 Task: Find connections with filter location Bad Hersfeld with filter topic #jobseekerswith filter profile language Potuguese with filter current company National Skill Development Corporation with filter school University of Kashmir with filter industry Loan Brokers with filter service category Network Support with filter keywords title Fast Food Worker
Action: Mouse moved to (558, 76)
Screenshot: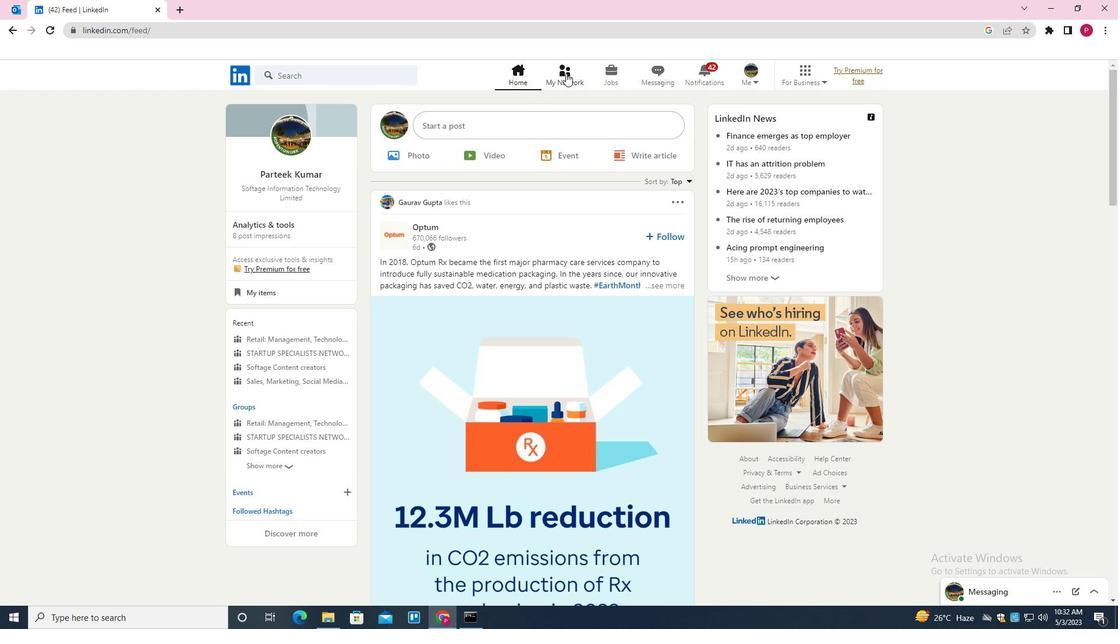 
Action: Mouse pressed left at (558, 76)
Screenshot: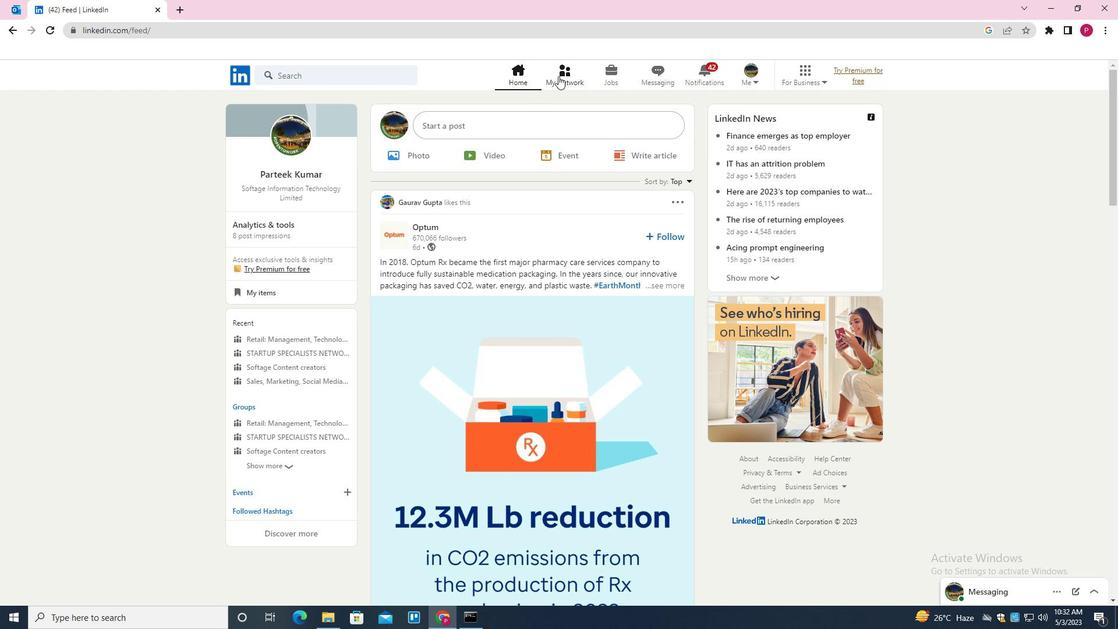 
Action: Mouse moved to (368, 138)
Screenshot: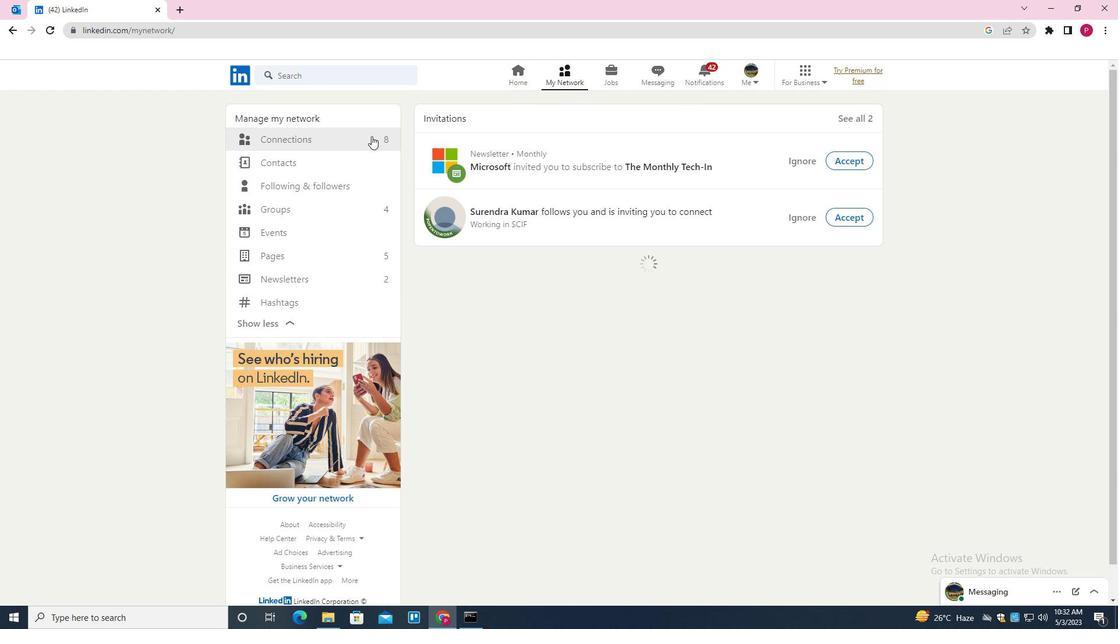 
Action: Mouse pressed left at (368, 138)
Screenshot: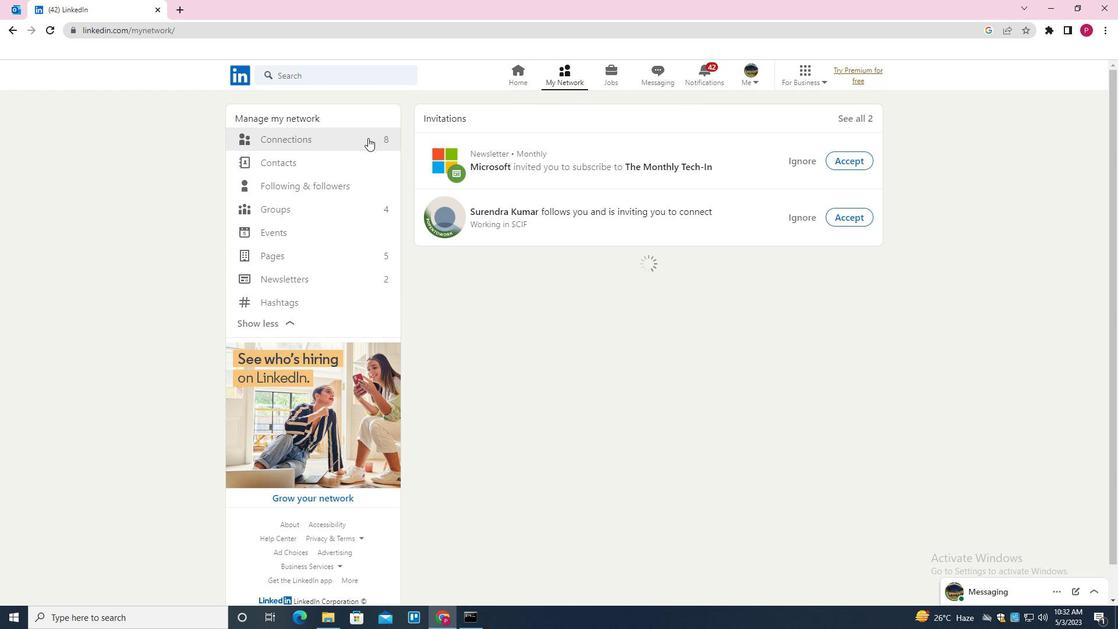 
Action: Mouse moved to (646, 142)
Screenshot: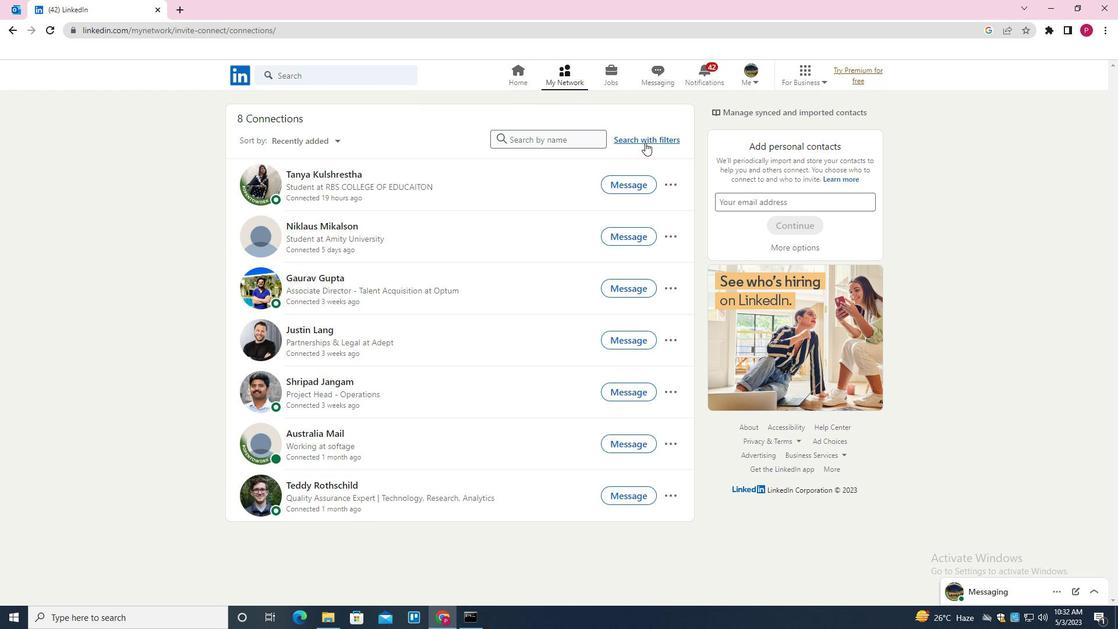 
Action: Mouse pressed left at (646, 142)
Screenshot: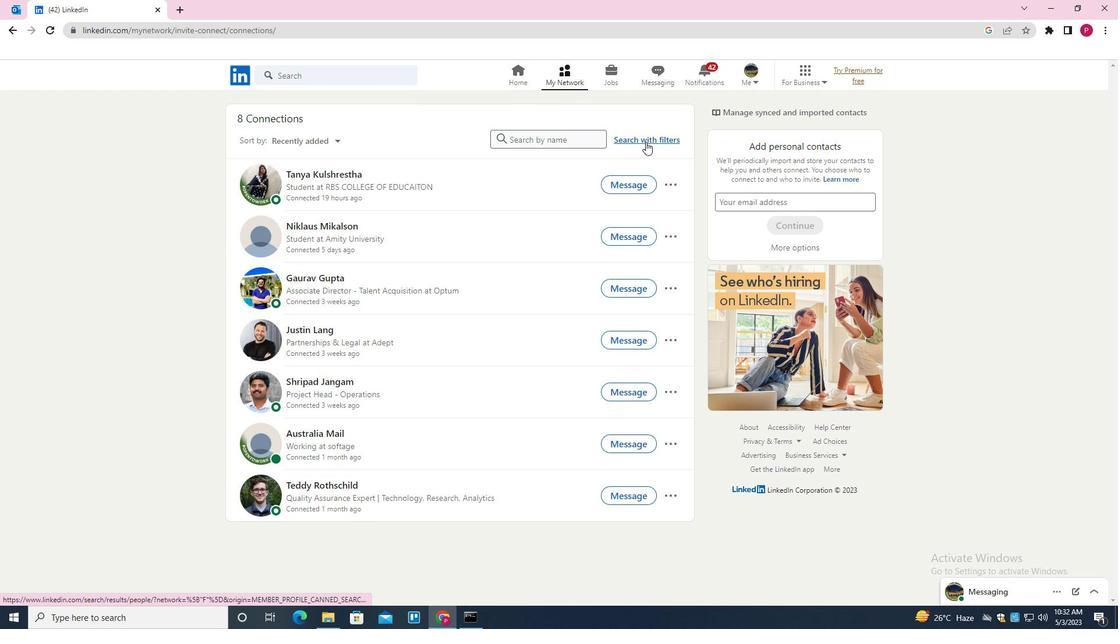 
Action: Mouse moved to (601, 109)
Screenshot: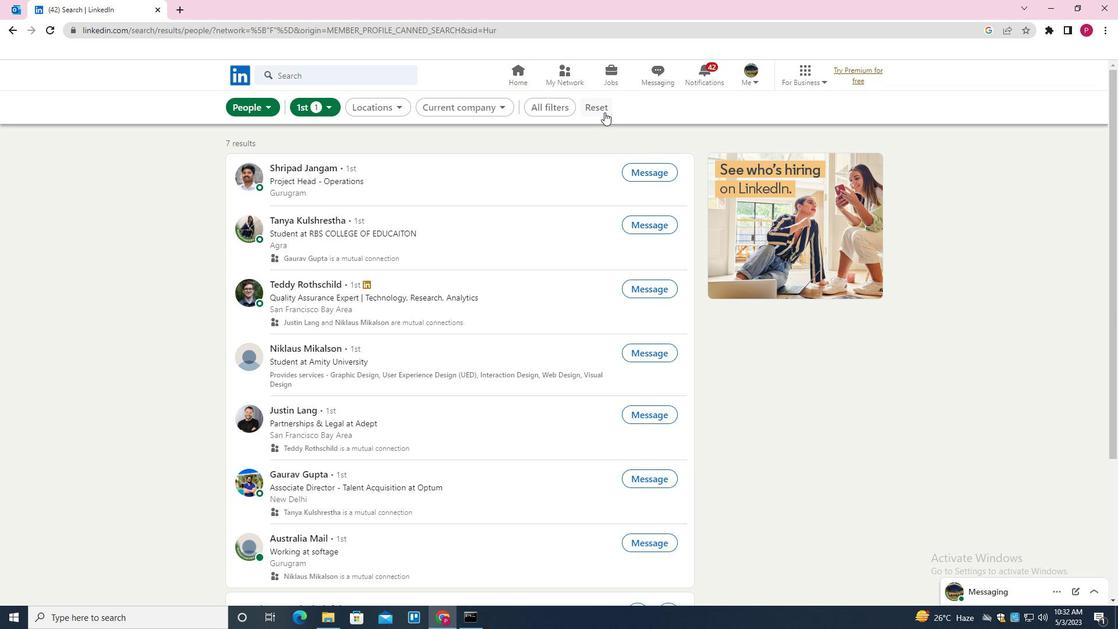 
Action: Mouse pressed left at (601, 109)
Screenshot: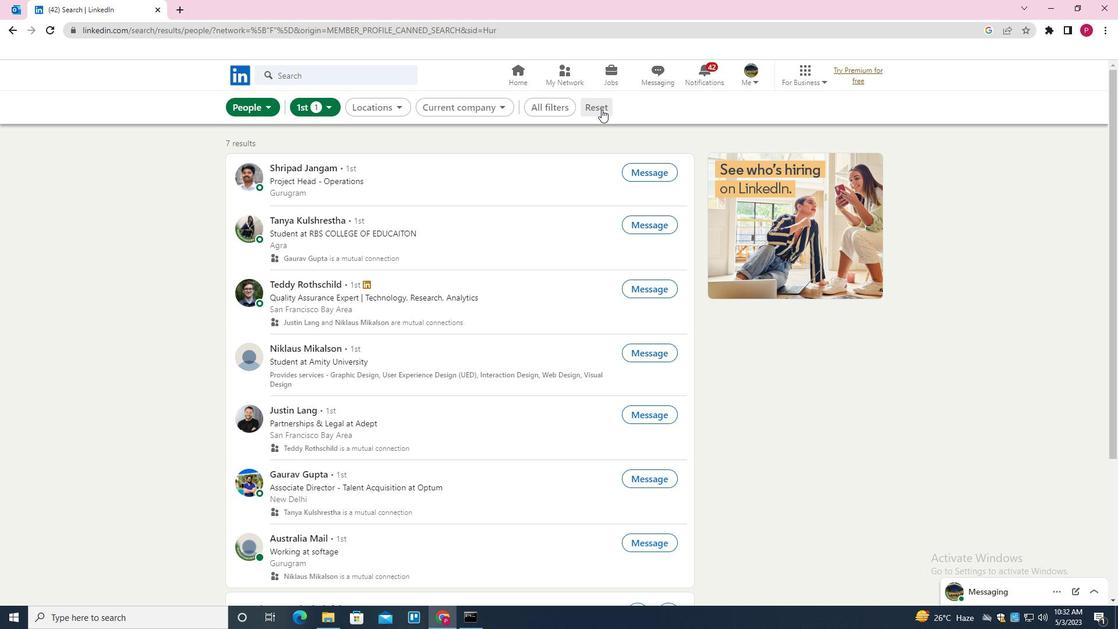 
Action: Mouse moved to (585, 104)
Screenshot: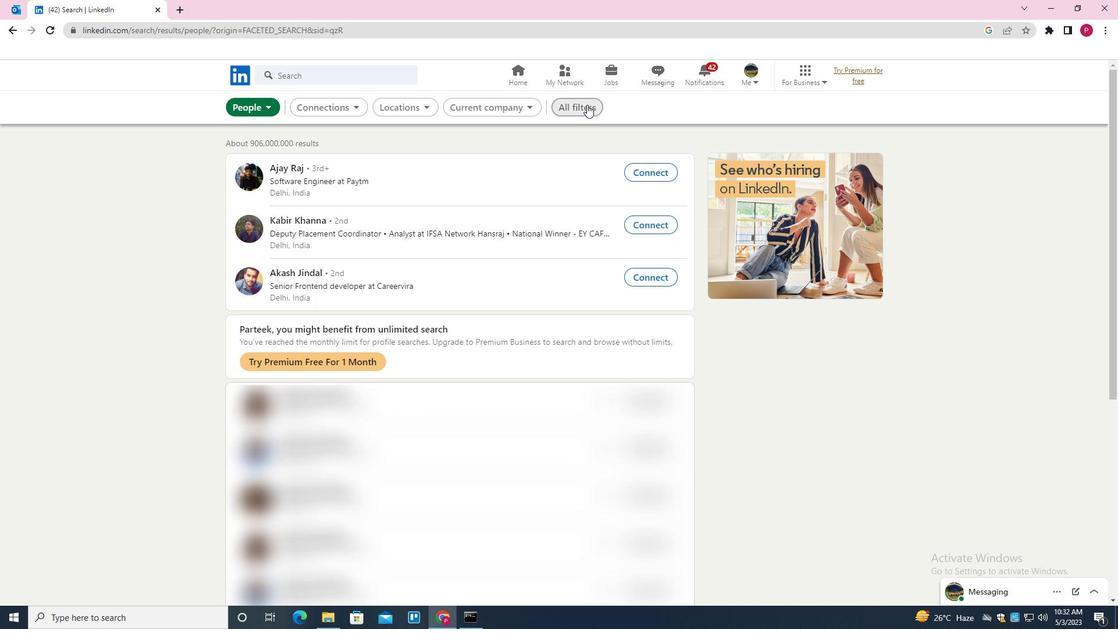 
Action: Mouse pressed left at (585, 104)
Screenshot: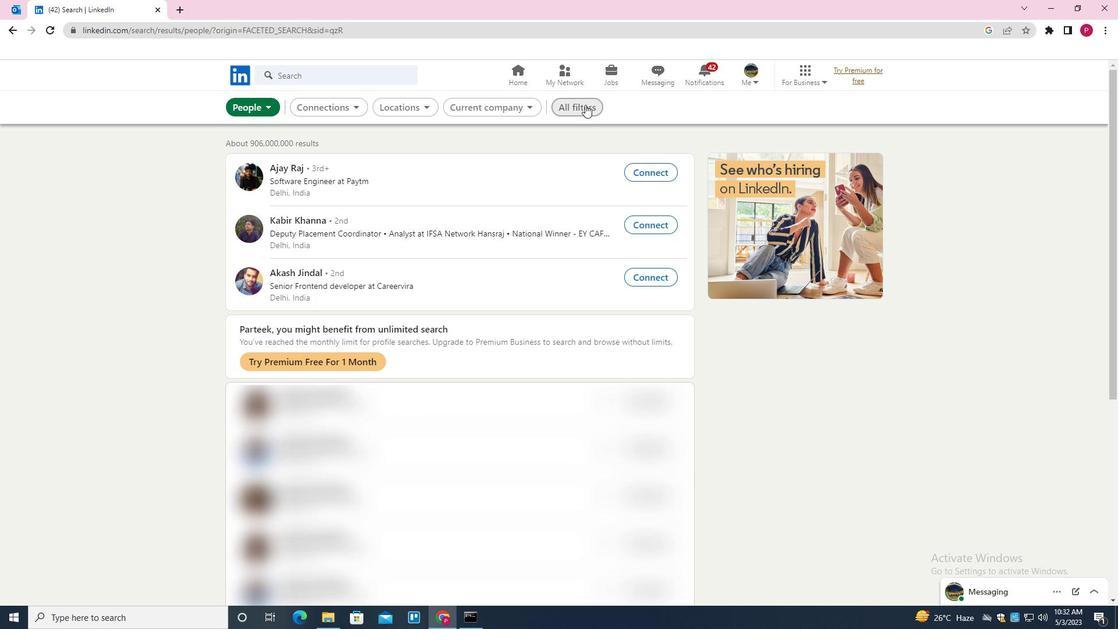
Action: Mouse moved to (876, 286)
Screenshot: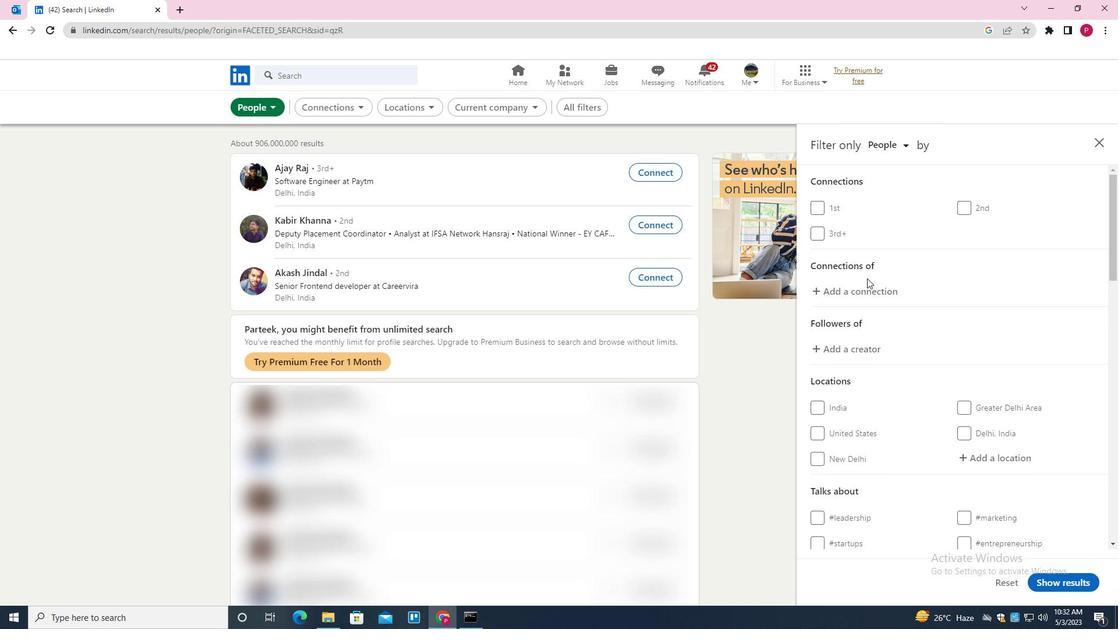 
Action: Mouse scrolled (876, 286) with delta (0, 0)
Screenshot: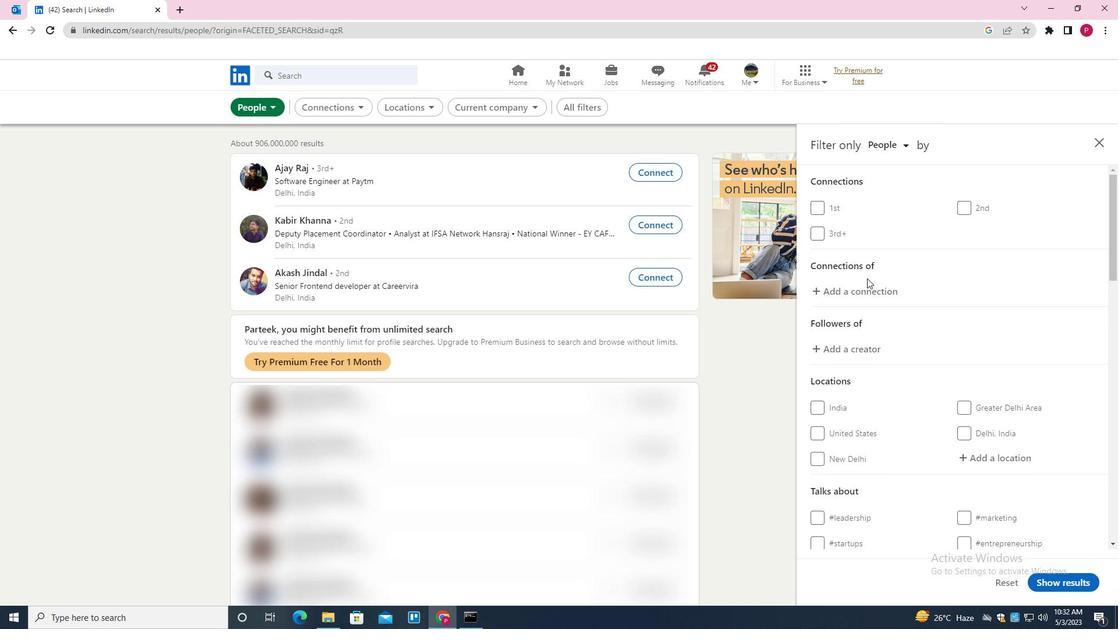 
Action: Mouse moved to (884, 295)
Screenshot: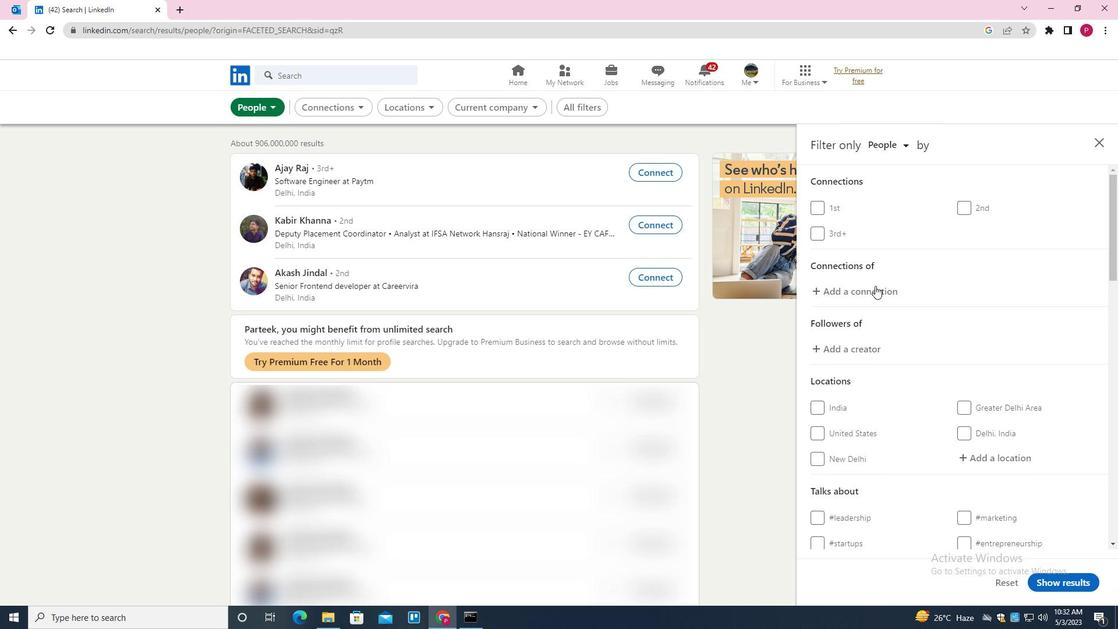 
Action: Mouse scrolled (884, 294) with delta (0, 0)
Screenshot: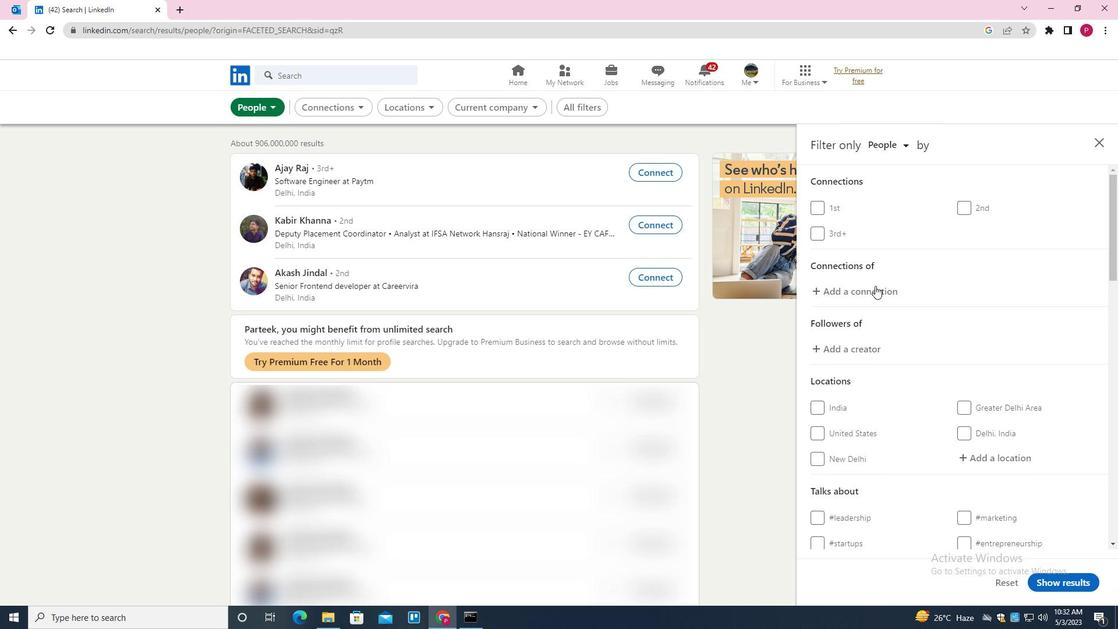 
Action: Mouse moved to (893, 297)
Screenshot: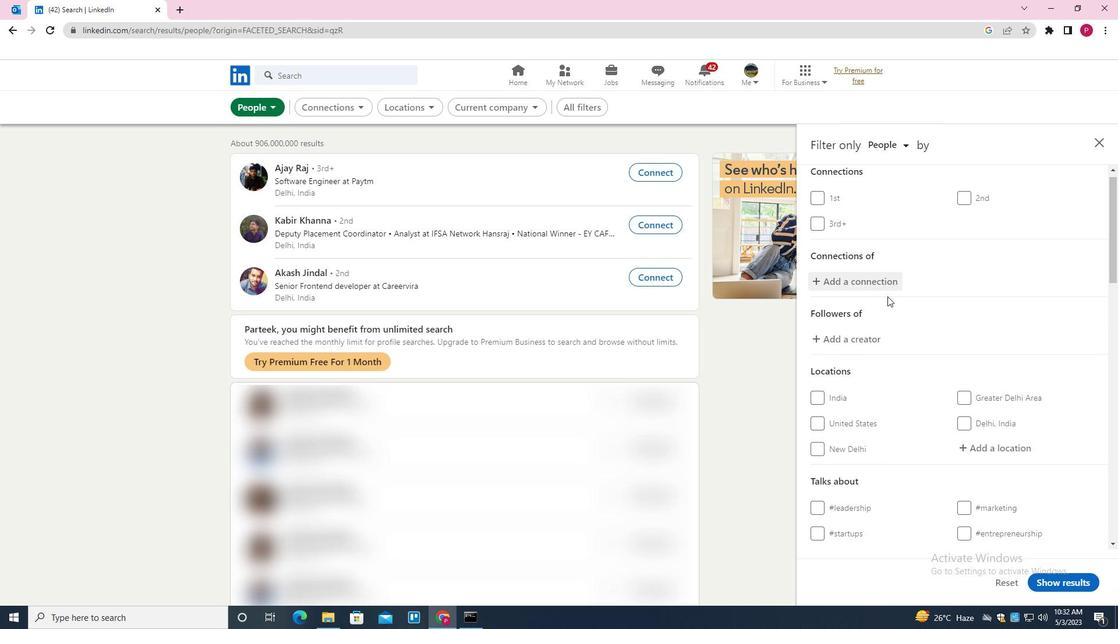 
Action: Mouse scrolled (893, 297) with delta (0, 0)
Screenshot: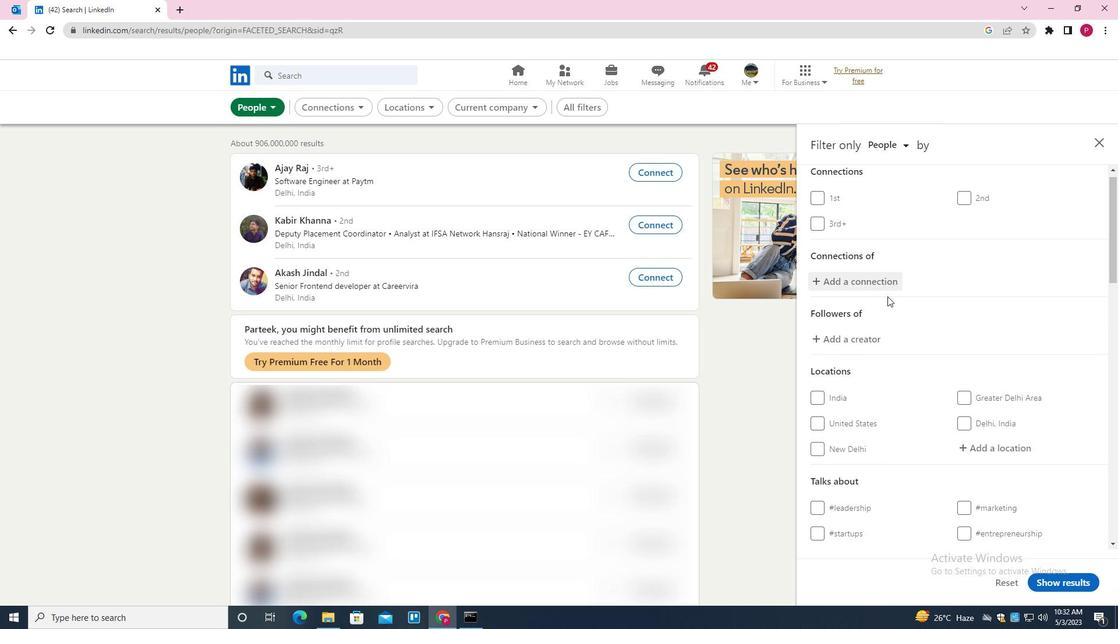 
Action: Mouse moved to (982, 286)
Screenshot: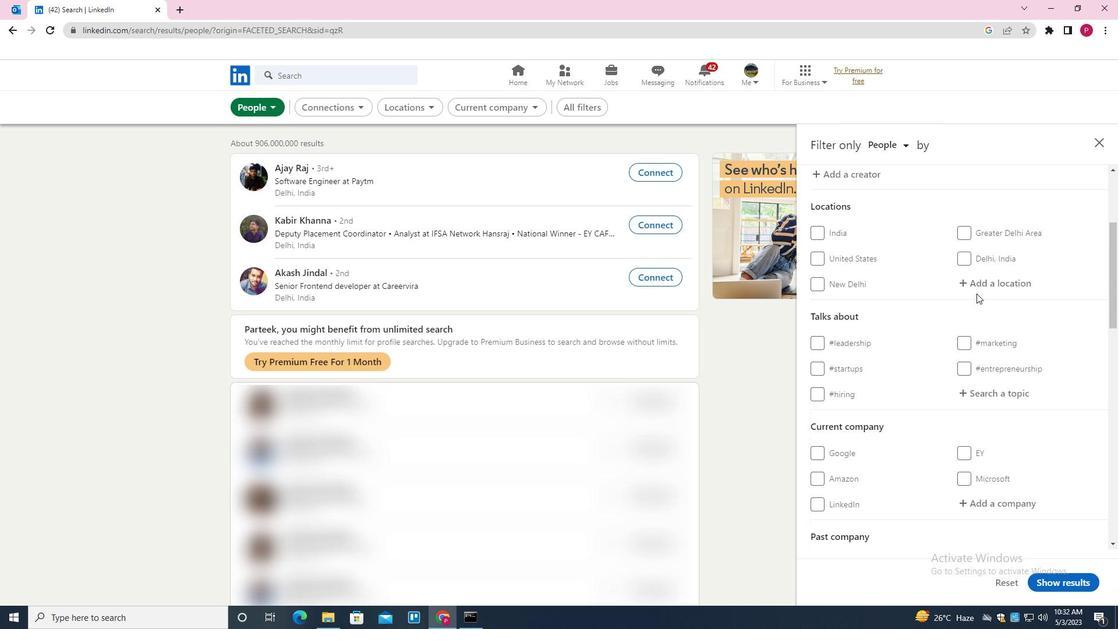 
Action: Mouse pressed left at (982, 286)
Screenshot: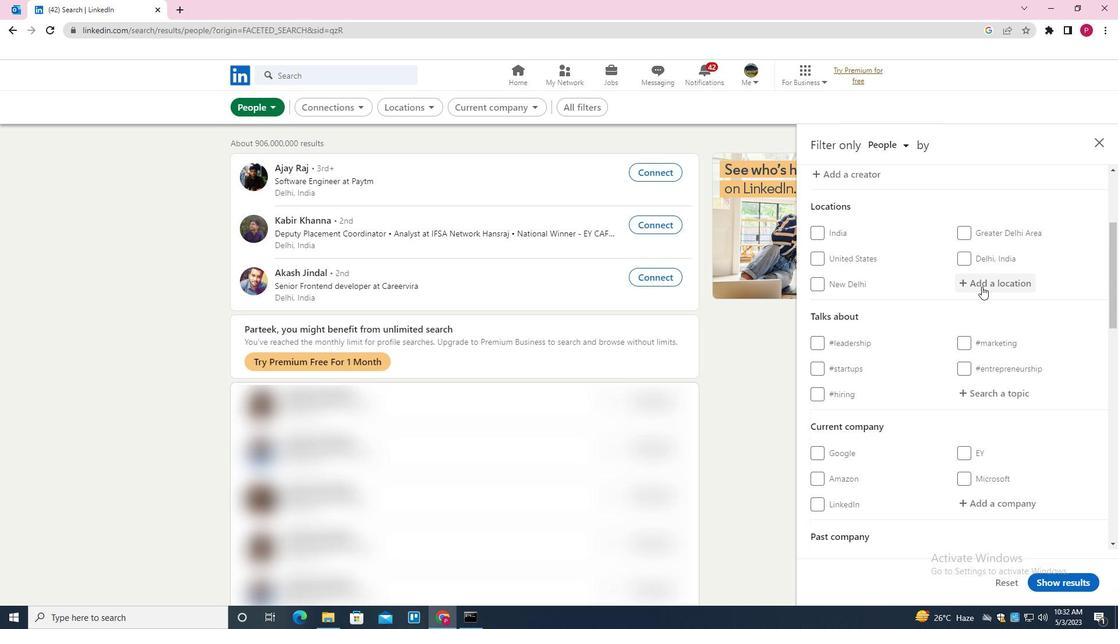 
Action: Key pressed <Key.shift>BAD<Key.space><Key.shift><Key.shift><Key.shift><Key.shift><Key.shift><Key.shift><Key.shift><Key.shift><Key.shift><Key.shift><Key.shift><Key.shift><Key.shift><Key.shift><Key.shift><Key.shift><Key.shift><Key.shift><Key.shift><Key.shift><Key.shift><Key.shift><Key.shift><Key.shift><Key.shift>HERSFELD<Key.down><Key.enter>
Screenshot: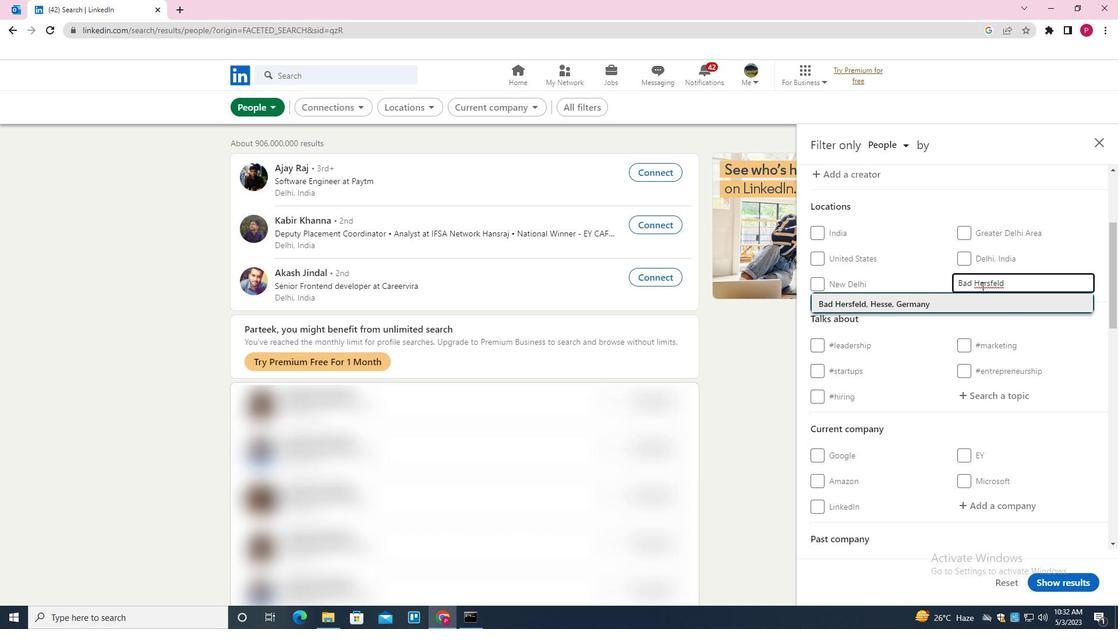 
Action: Mouse moved to (953, 300)
Screenshot: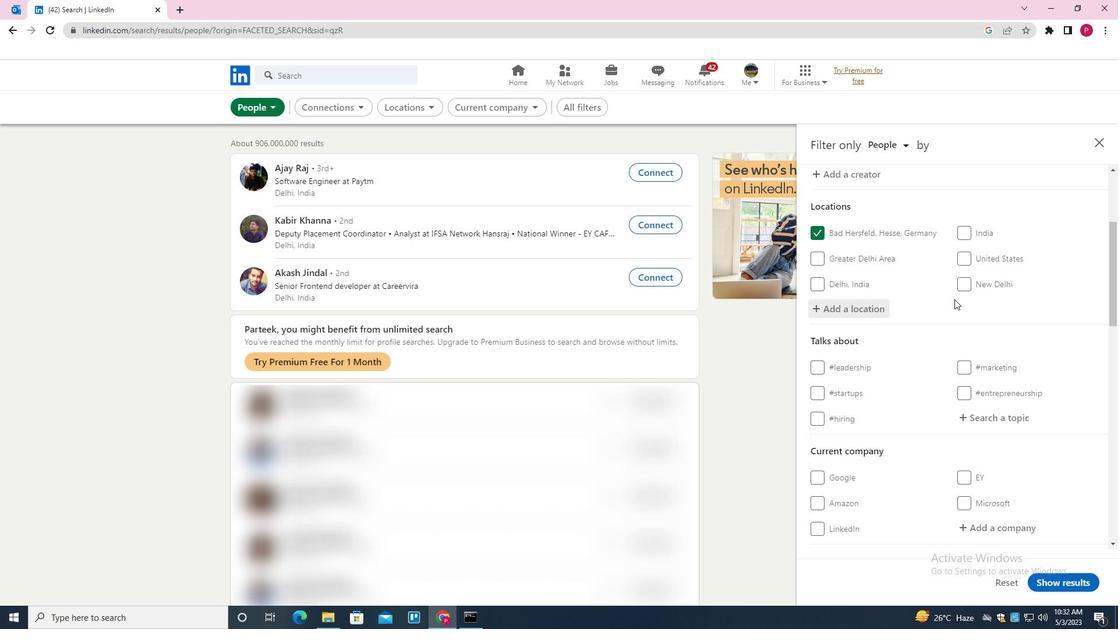 
Action: Mouse scrolled (953, 300) with delta (0, 0)
Screenshot: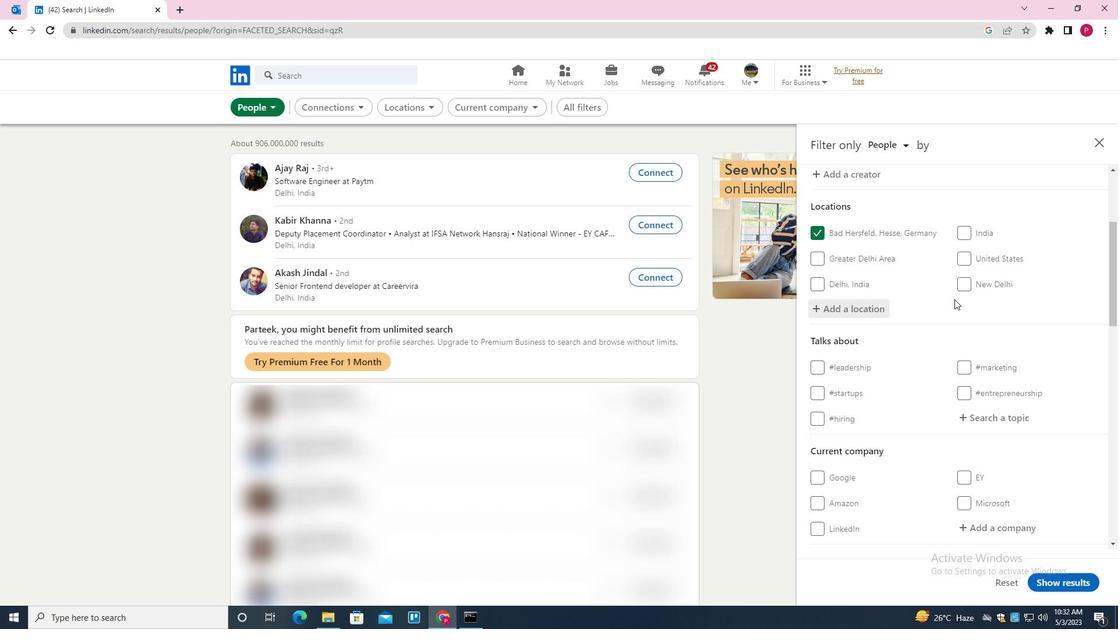 
Action: Mouse moved to (951, 303)
Screenshot: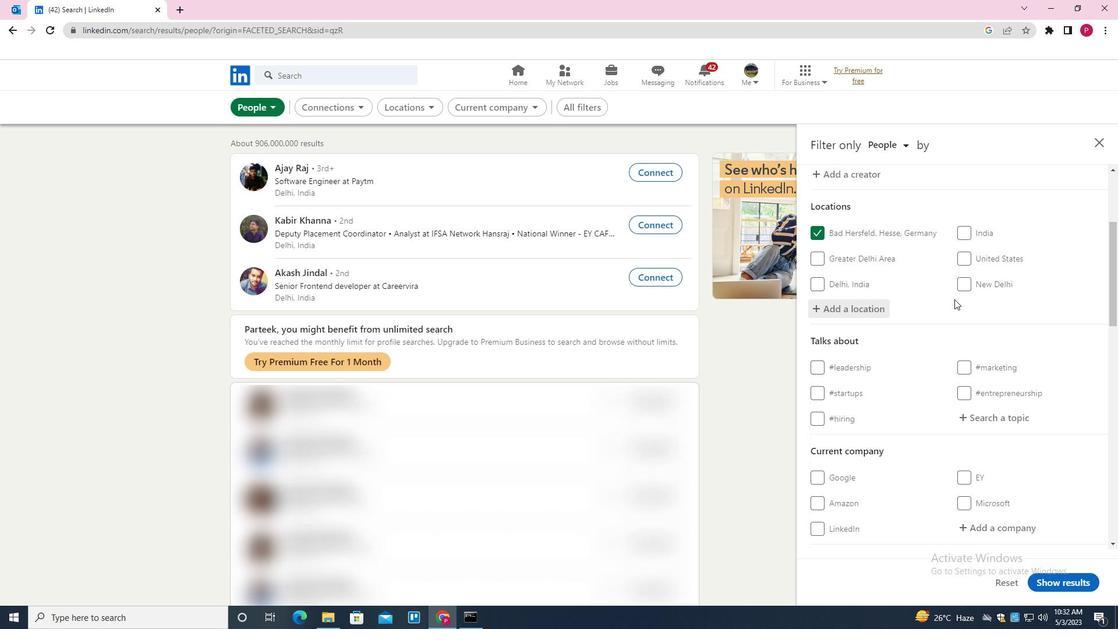 
Action: Mouse scrolled (951, 302) with delta (0, 0)
Screenshot: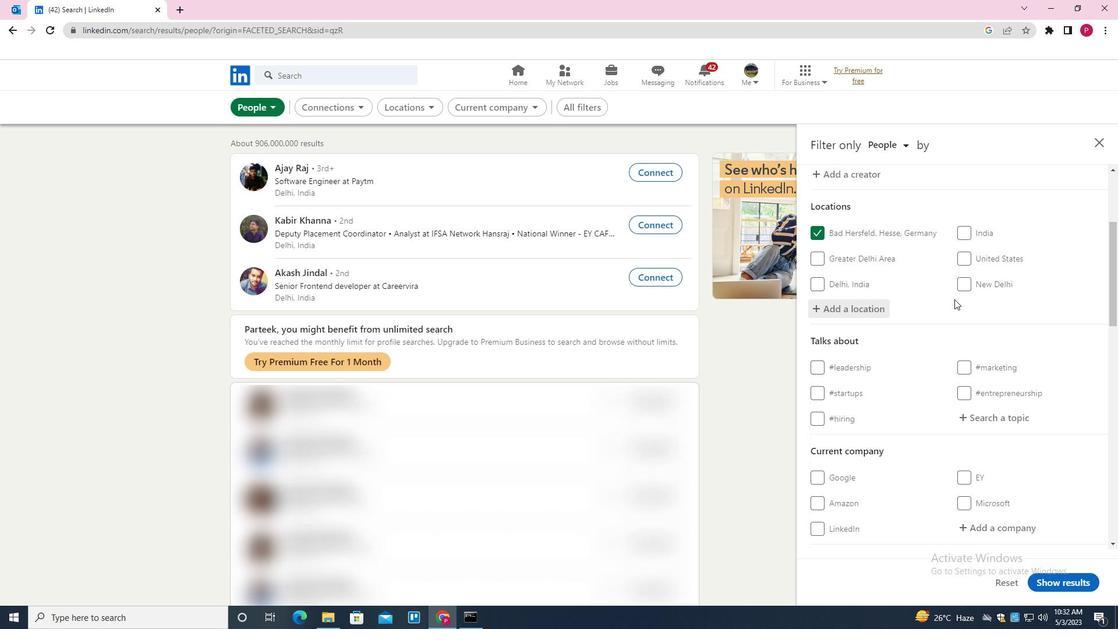 
Action: Mouse moved to (989, 299)
Screenshot: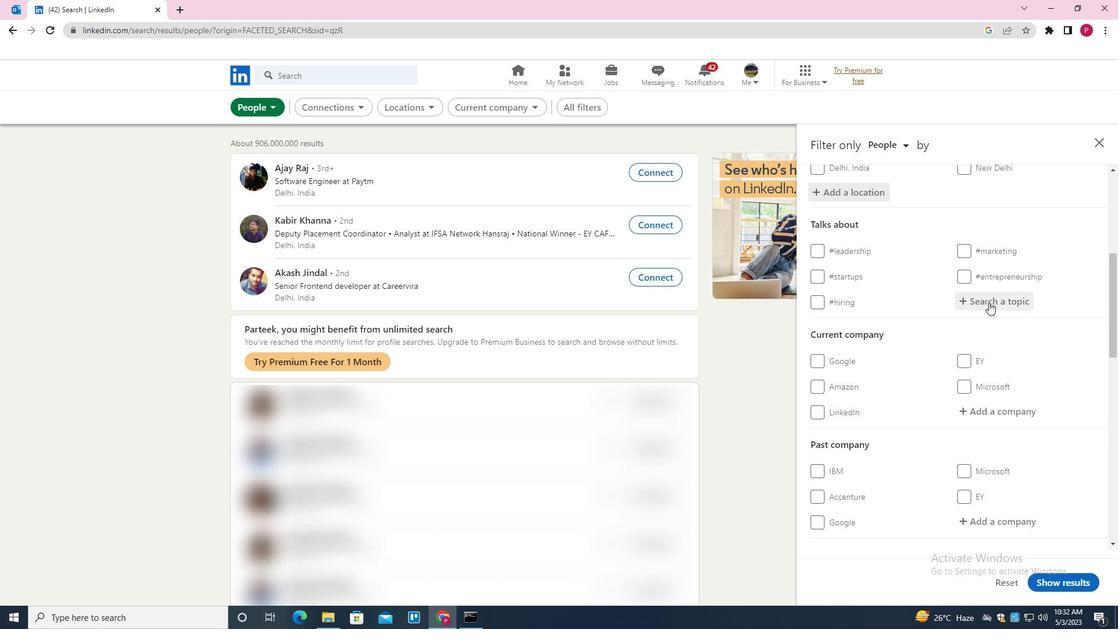 
Action: Mouse pressed left at (989, 299)
Screenshot: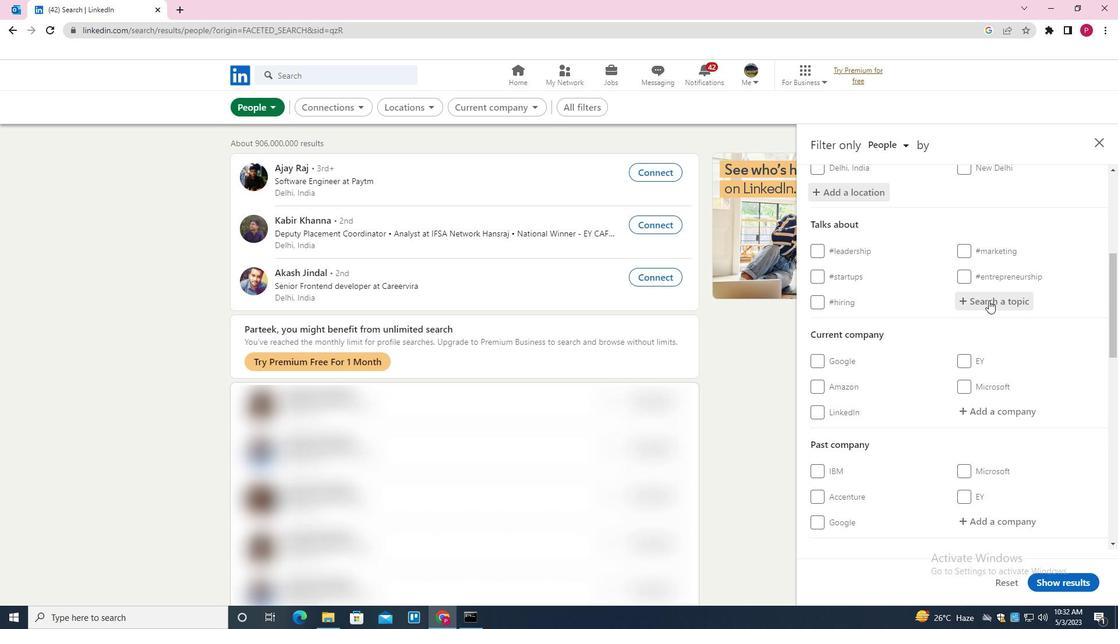 
Action: Key pressed JOBSEEKERS<Key.down><Key.enter>
Screenshot: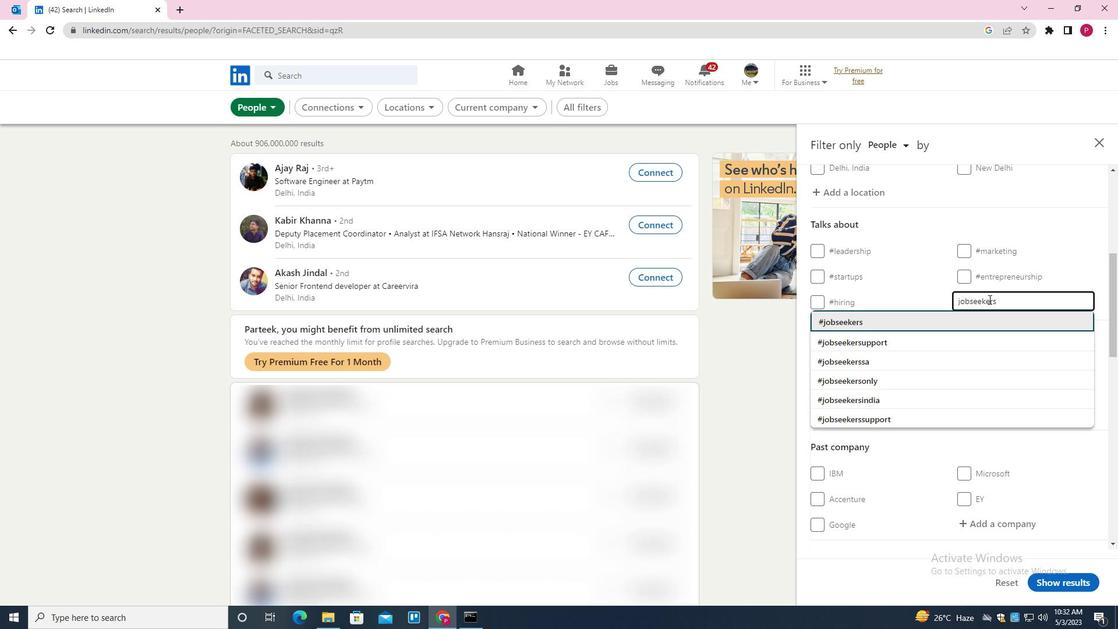 
Action: Mouse moved to (938, 339)
Screenshot: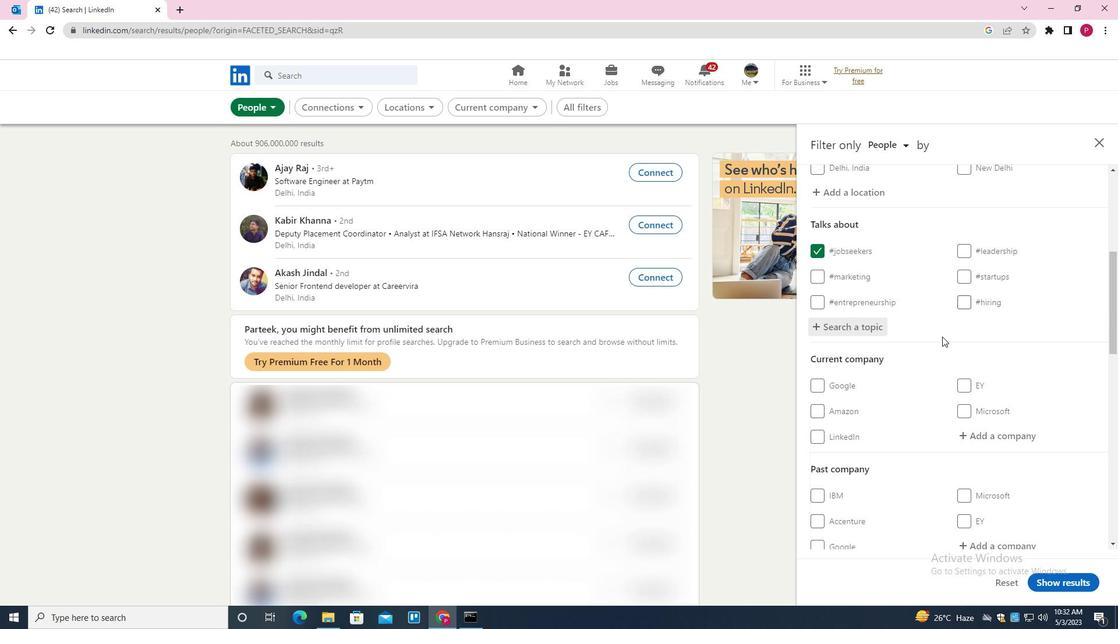 
Action: Mouse scrolled (938, 339) with delta (0, 0)
Screenshot: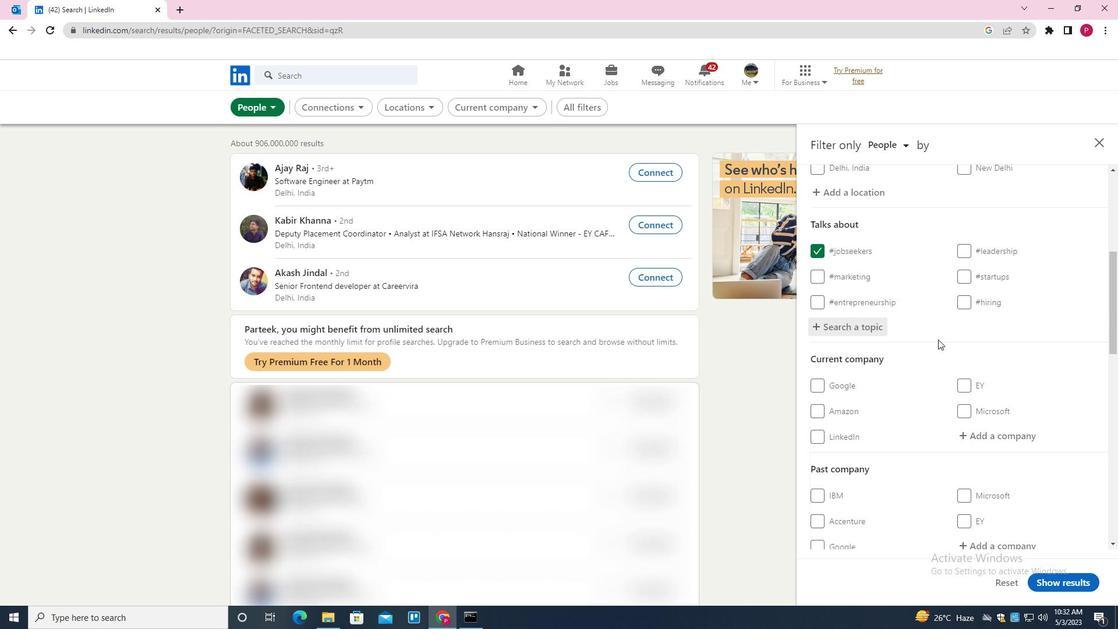 
Action: Mouse scrolled (938, 339) with delta (0, 0)
Screenshot: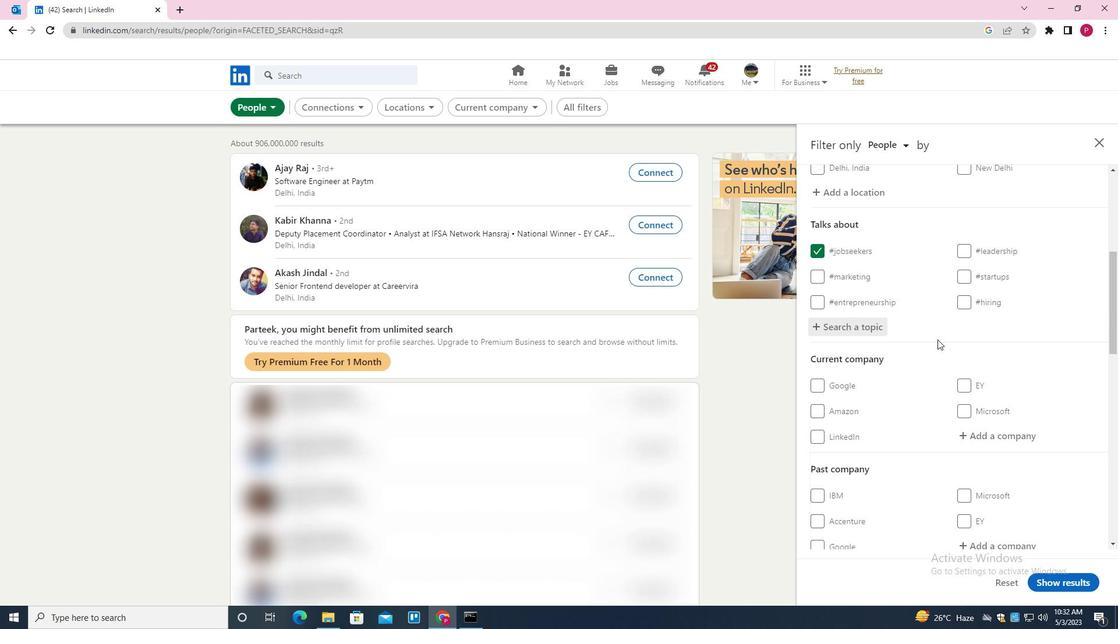 
Action: Mouse scrolled (938, 339) with delta (0, 0)
Screenshot: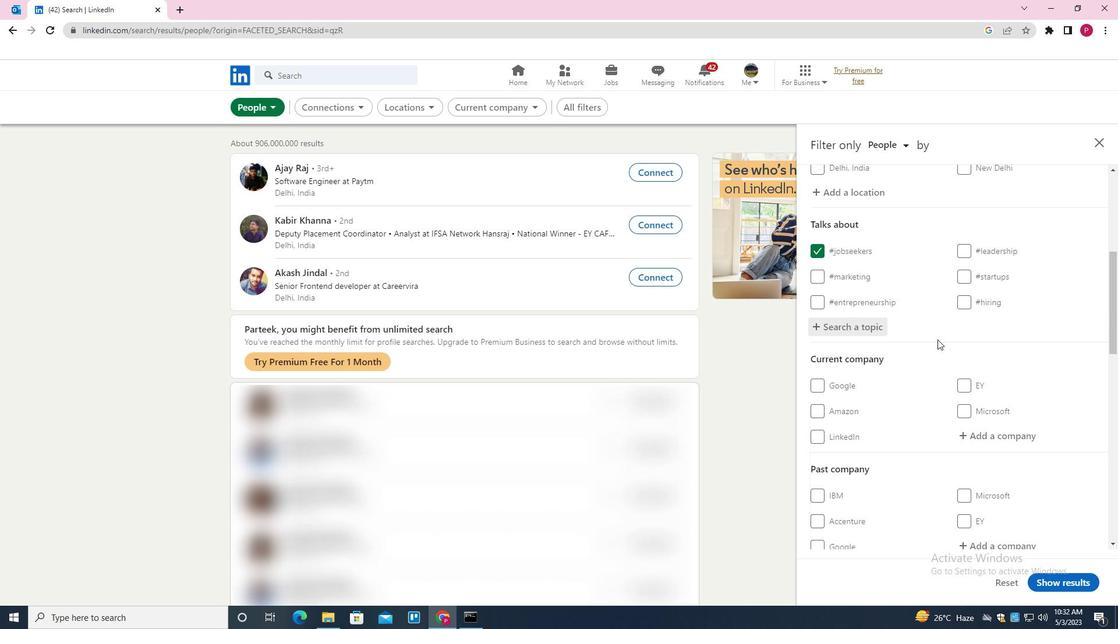 
Action: Mouse scrolled (938, 339) with delta (0, 0)
Screenshot: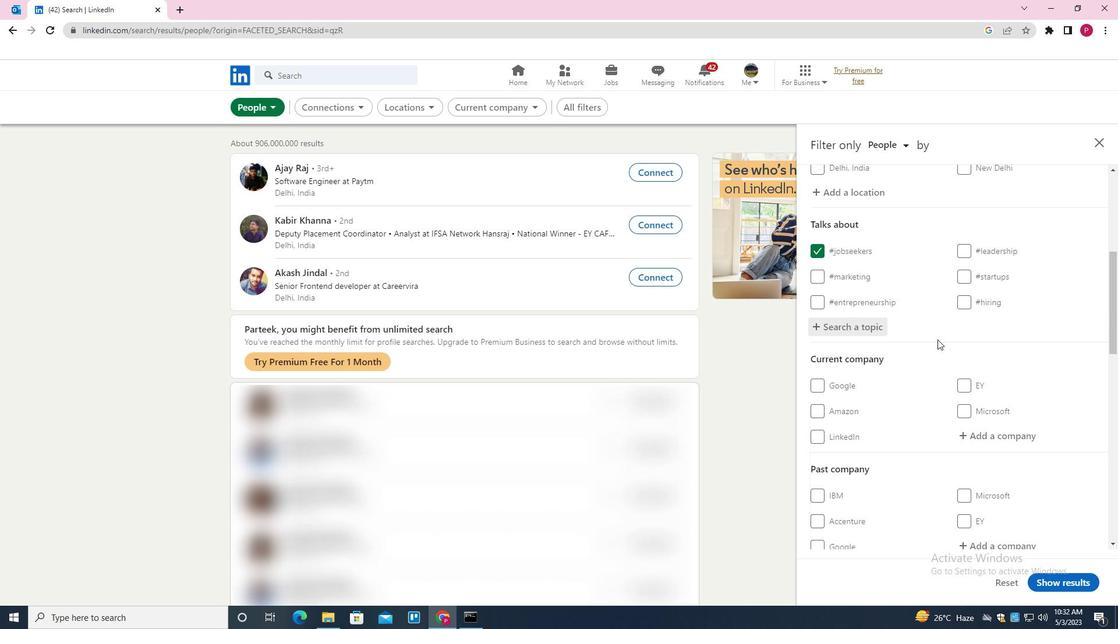 
Action: Mouse scrolled (938, 339) with delta (0, 0)
Screenshot: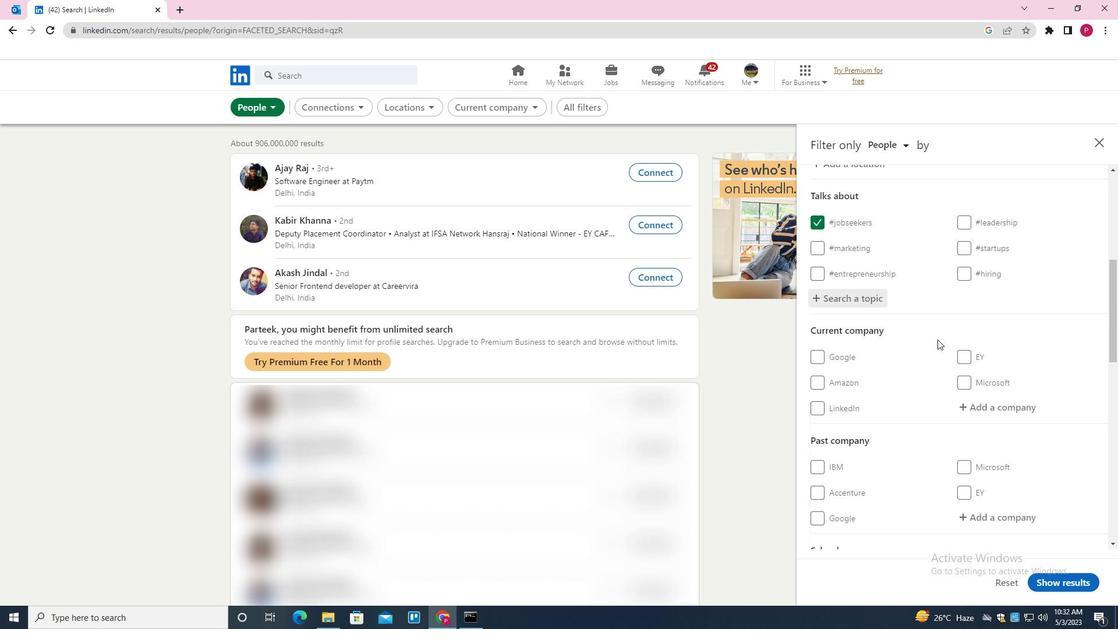 
Action: Mouse scrolled (938, 339) with delta (0, 0)
Screenshot: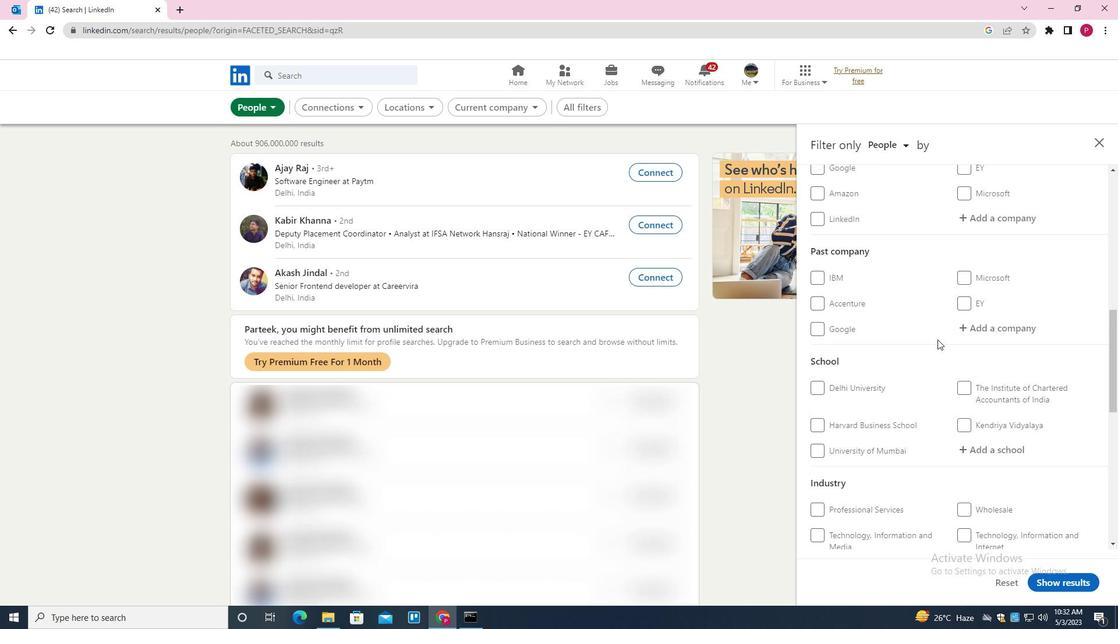 
Action: Mouse scrolled (938, 339) with delta (0, 0)
Screenshot: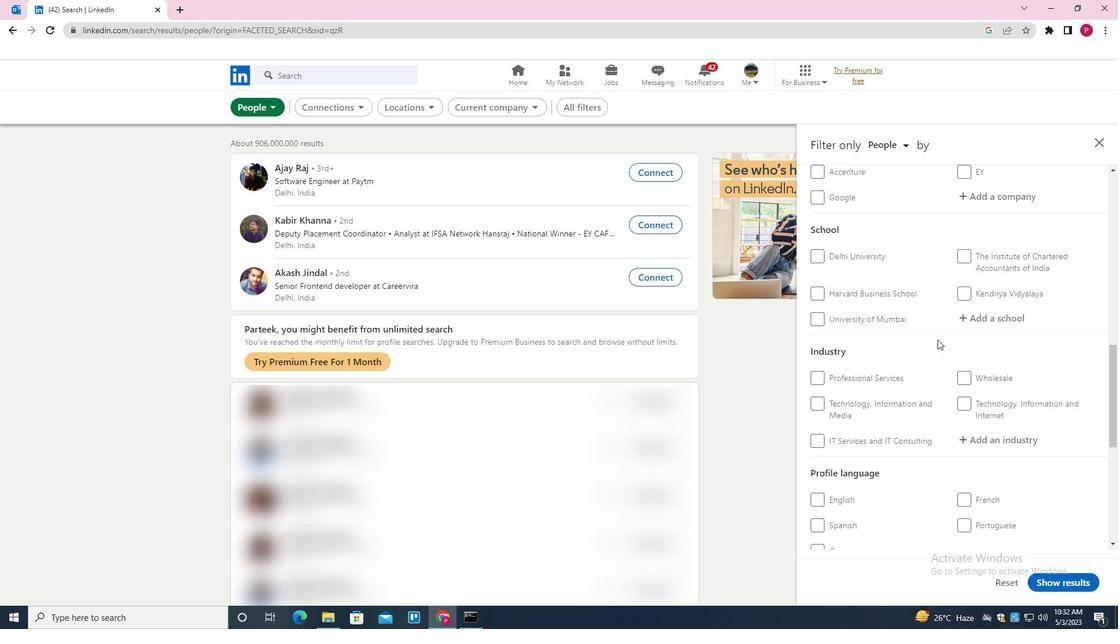 
Action: Mouse scrolled (938, 339) with delta (0, 0)
Screenshot: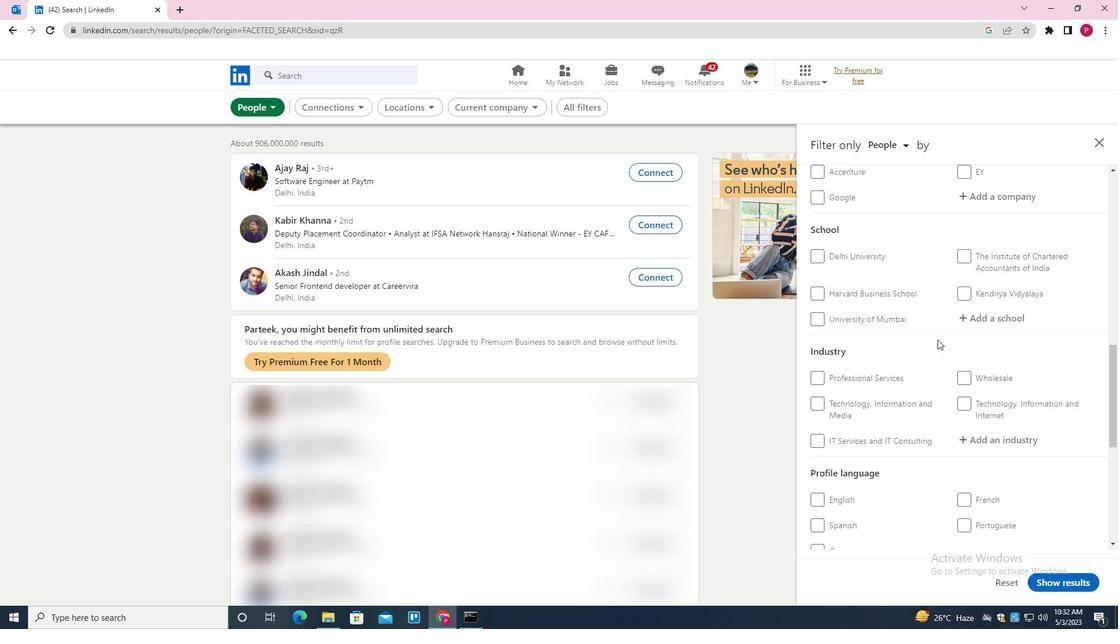 
Action: Mouse moved to (936, 343)
Screenshot: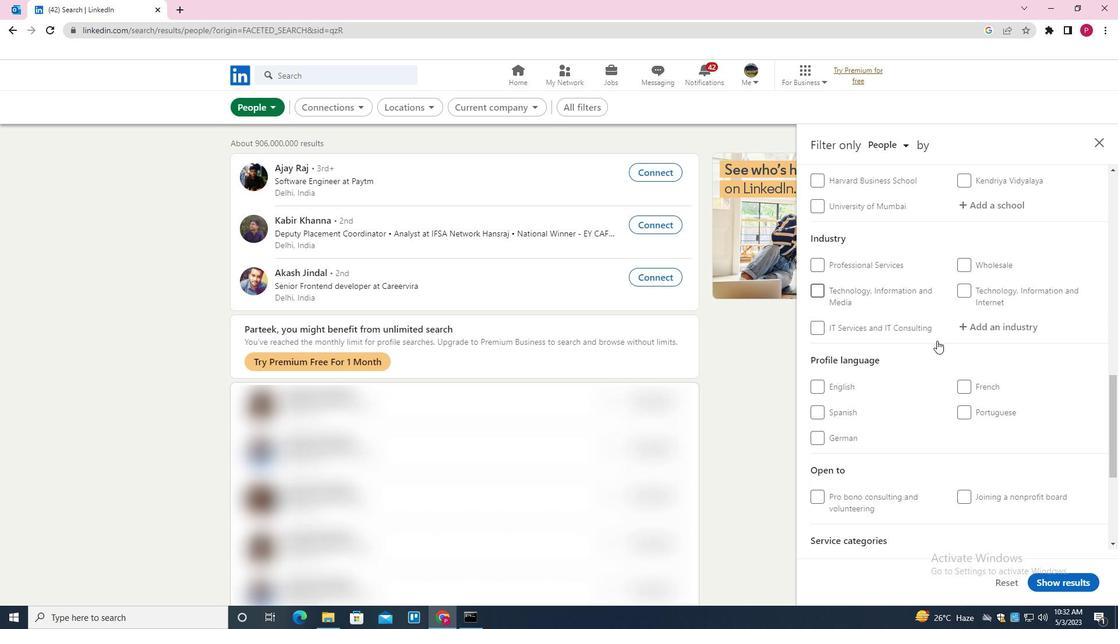 
Action: Mouse scrolled (936, 343) with delta (0, 0)
Screenshot: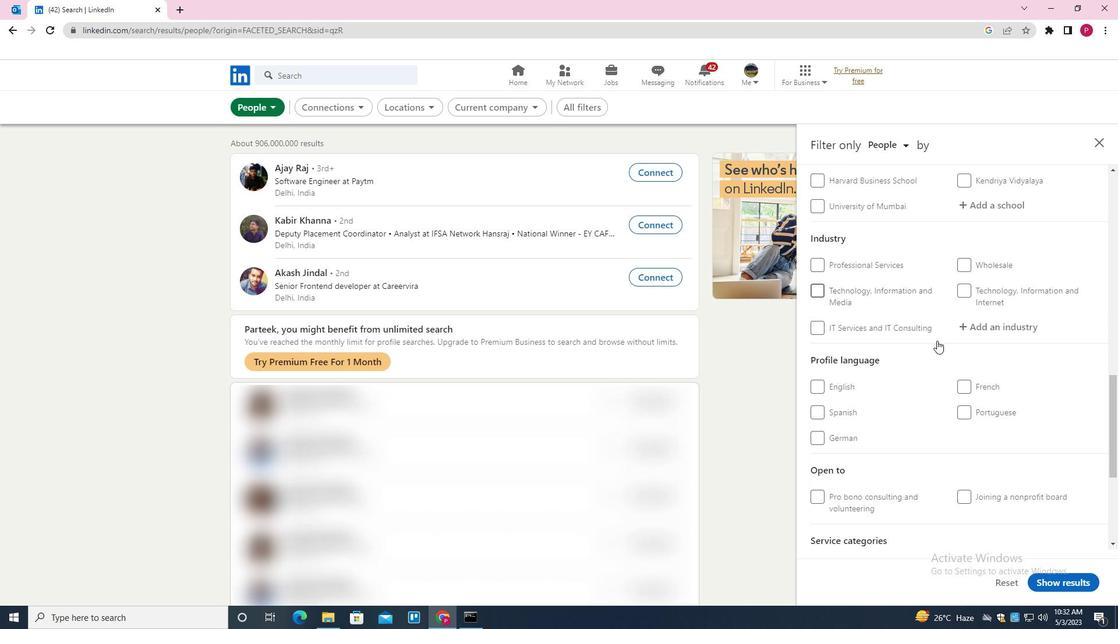 
Action: Mouse moved to (967, 349)
Screenshot: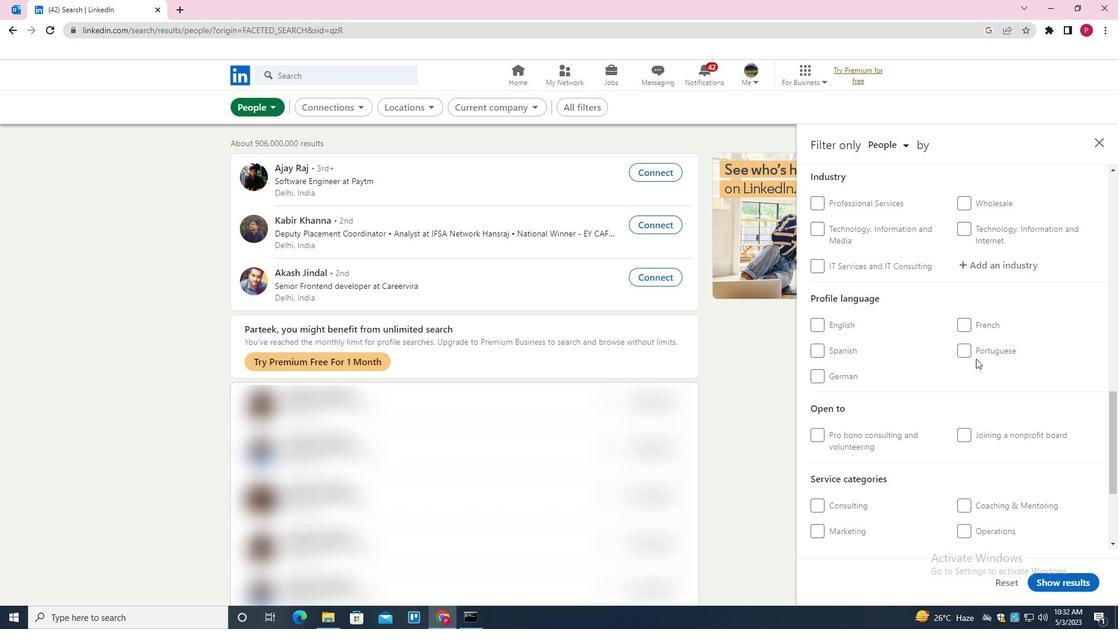 
Action: Mouse pressed left at (967, 349)
Screenshot: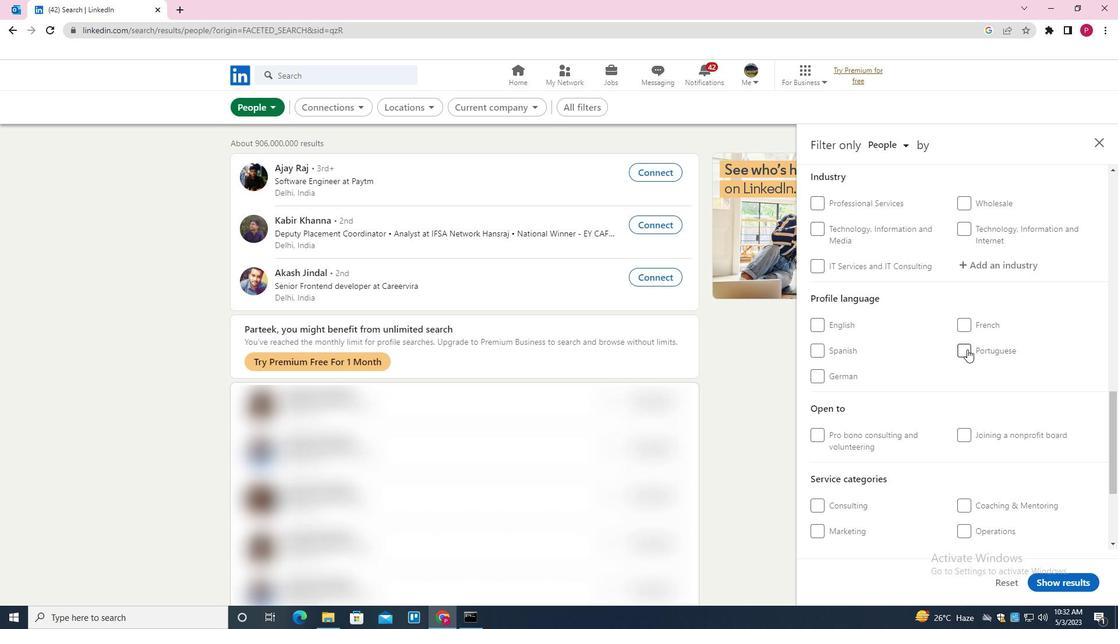 
Action: Mouse moved to (932, 371)
Screenshot: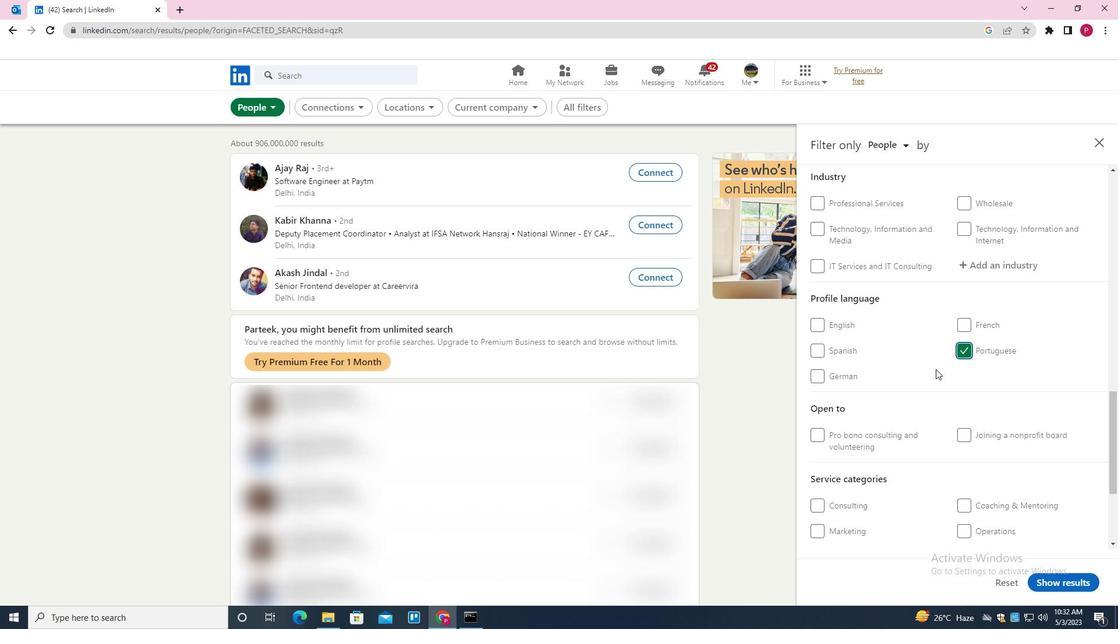 
Action: Mouse scrolled (932, 372) with delta (0, 0)
Screenshot: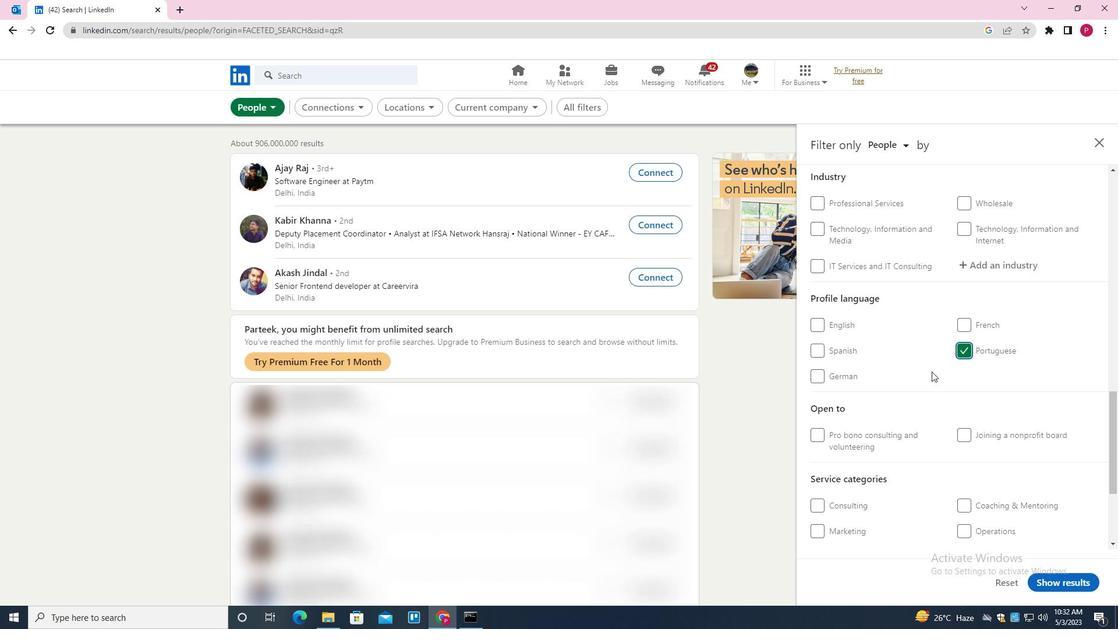
Action: Mouse scrolled (932, 372) with delta (0, 0)
Screenshot: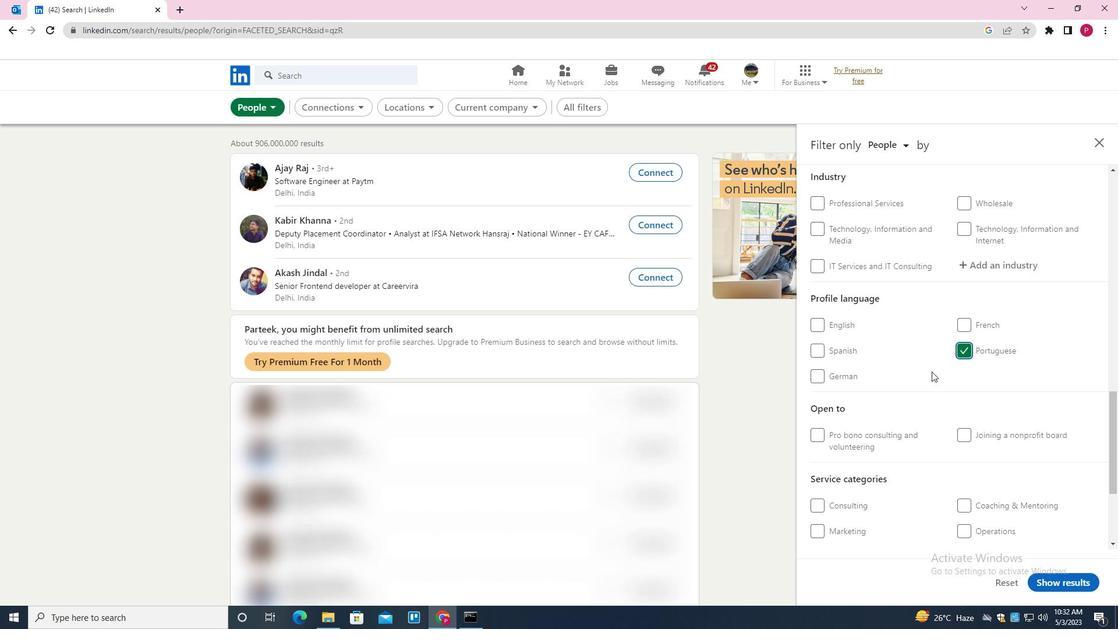 
Action: Mouse scrolled (932, 372) with delta (0, 0)
Screenshot: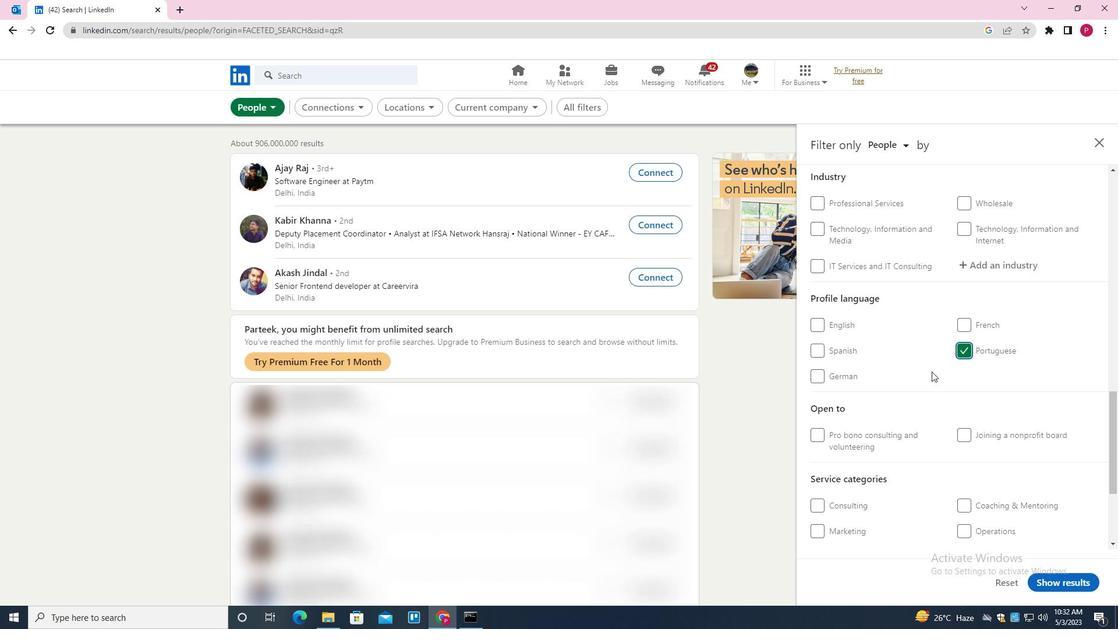 
Action: Mouse scrolled (932, 372) with delta (0, 0)
Screenshot: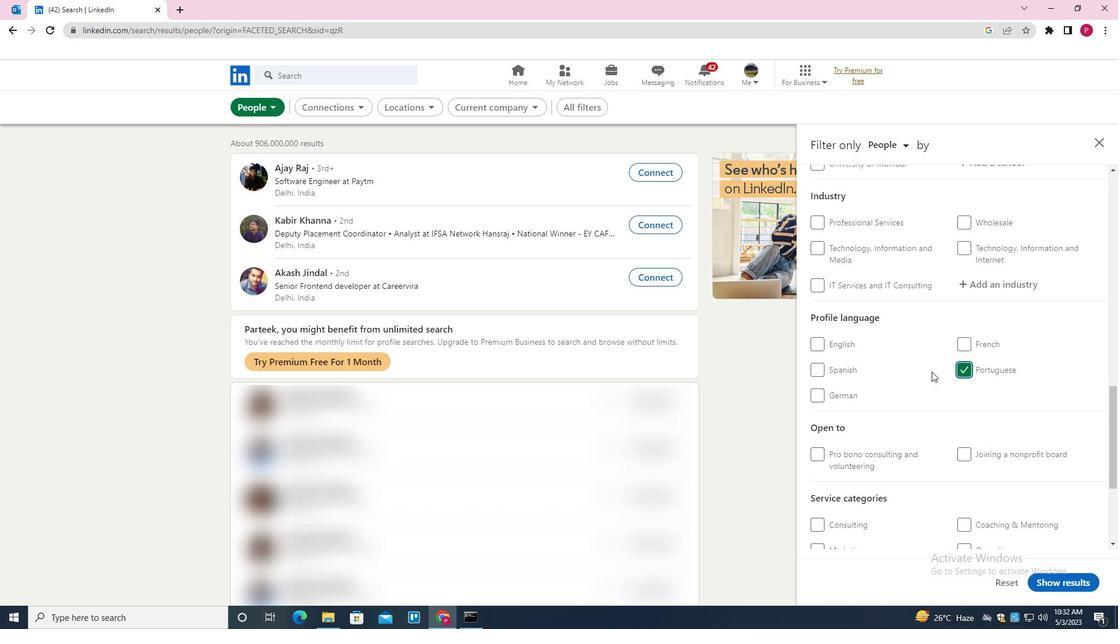 
Action: Mouse scrolled (932, 372) with delta (0, 0)
Screenshot: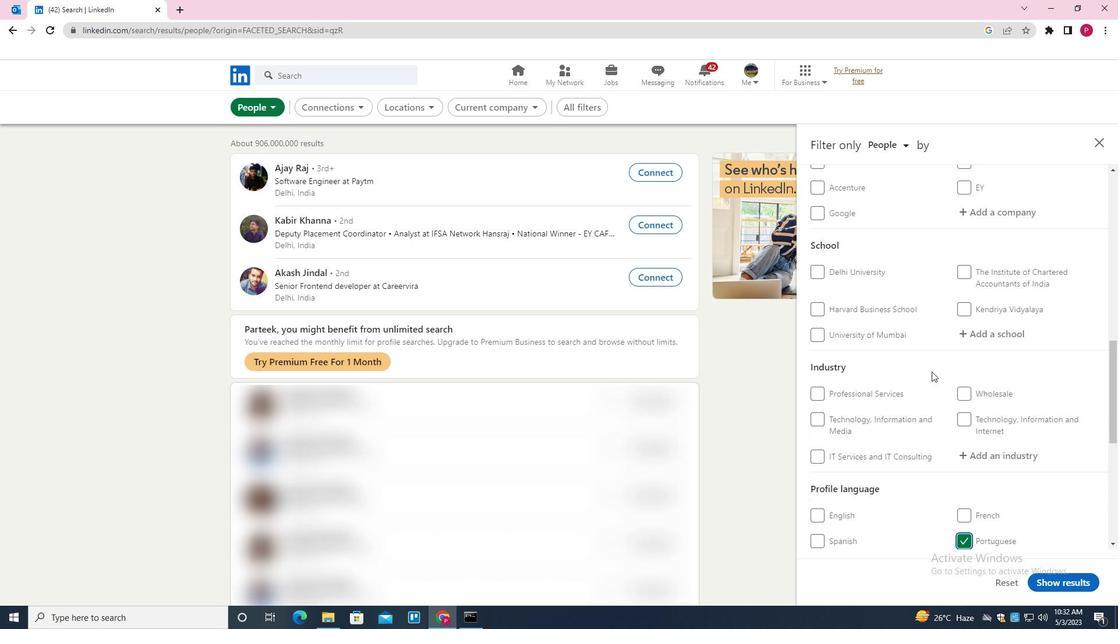 
Action: Mouse scrolled (932, 372) with delta (0, 0)
Screenshot: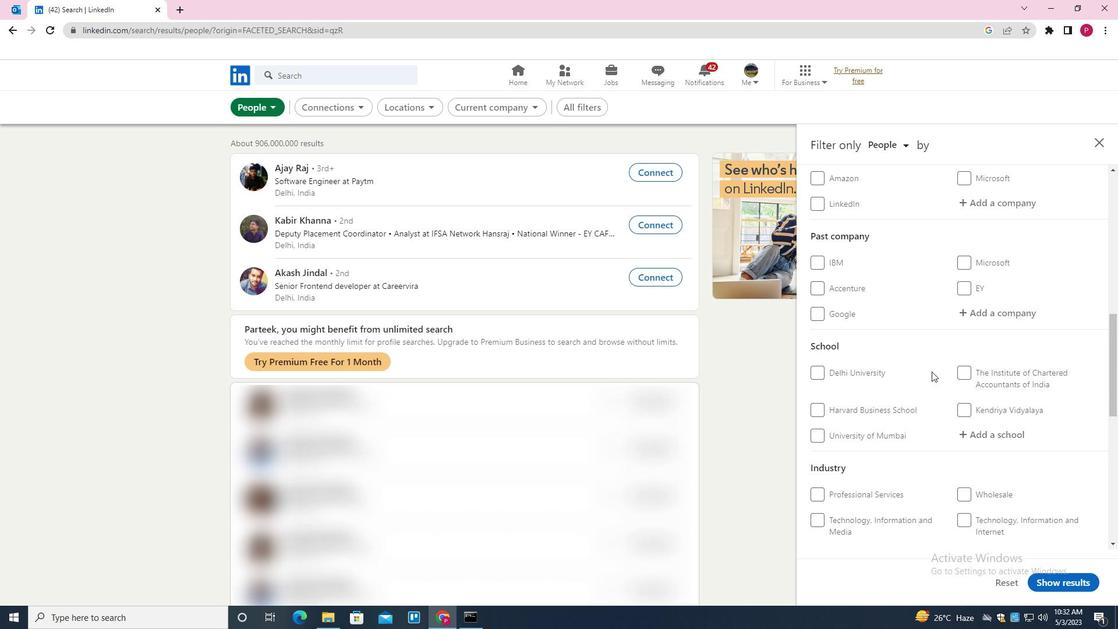 
Action: Mouse scrolled (932, 372) with delta (0, 0)
Screenshot: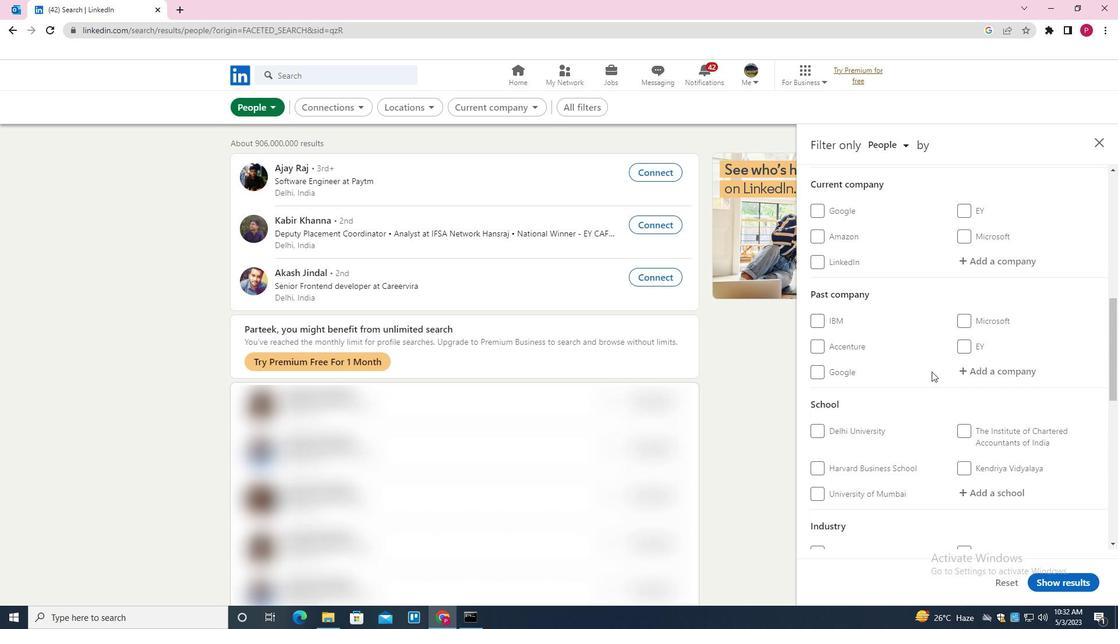 
Action: Mouse scrolled (932, 372) with delta (0, 0)
Screenshot: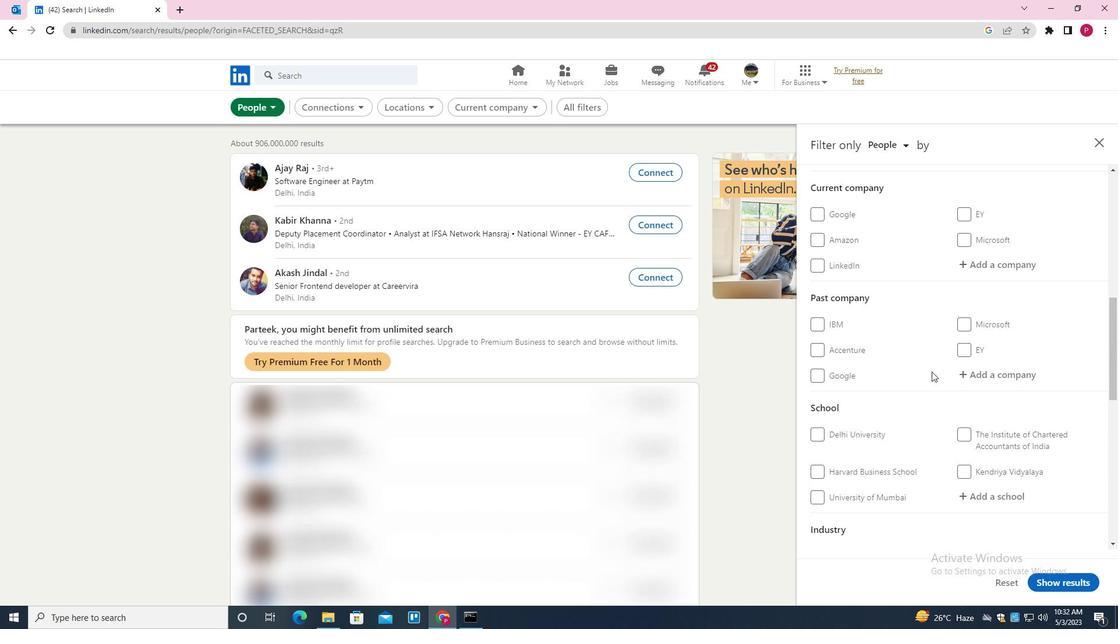 
Action: Mouse scrolled (932, 371) with delta (0, 0)
Screenshot: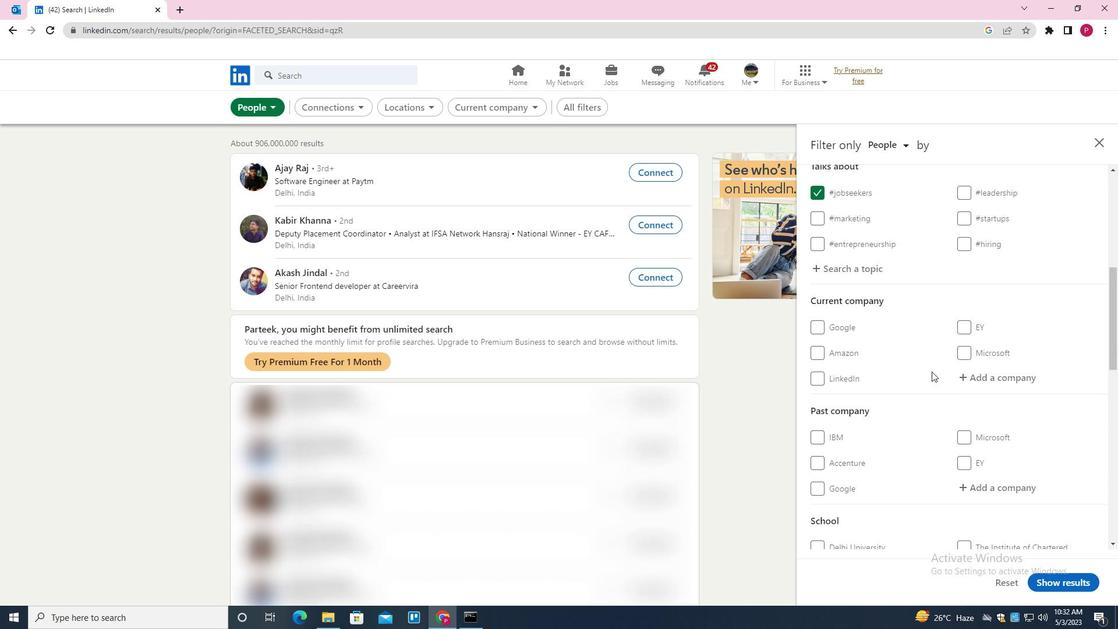 
Action: Mouse scrolled (932, 371) with delta (0, 0)
Screenshot: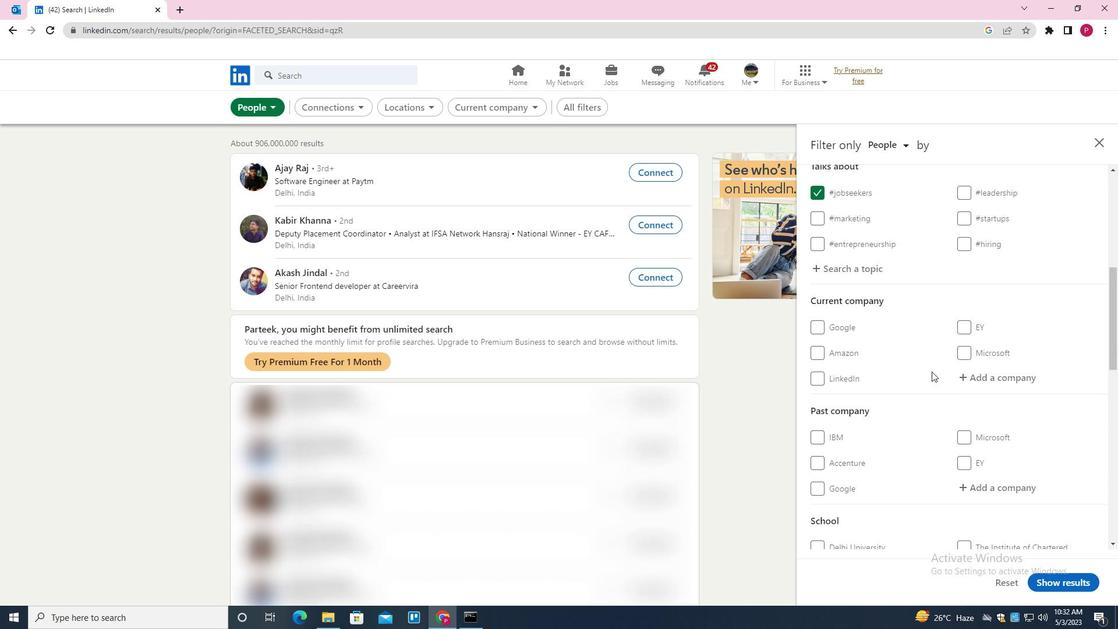 
Action: Mouse moved to (991, 264)
Screenshot: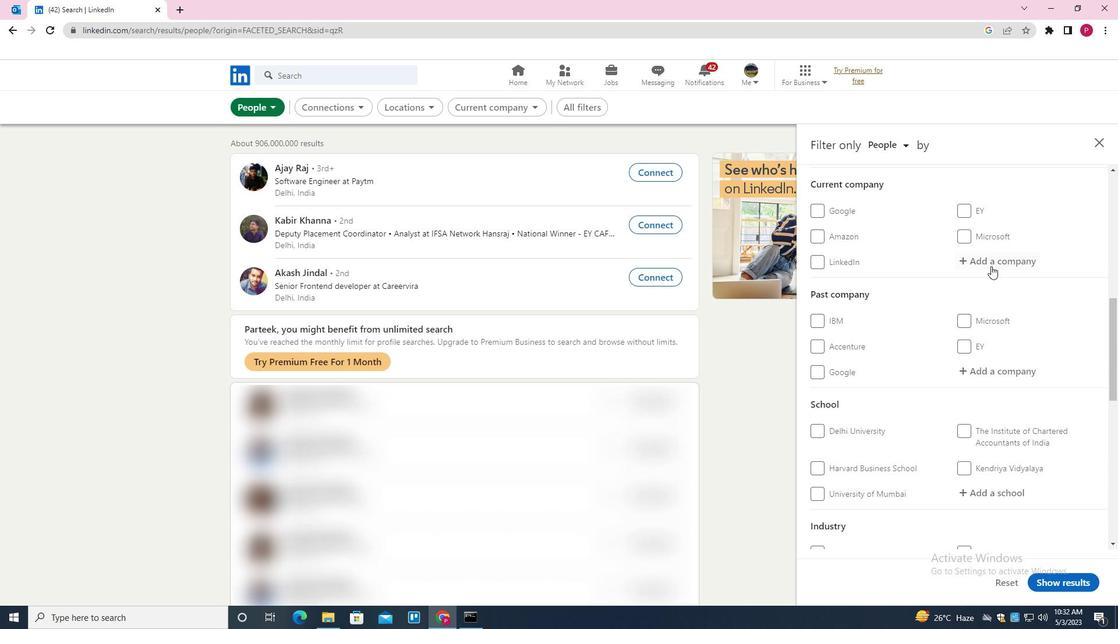 
Action: Mouse pressed left at (991, 264)
Screenshot: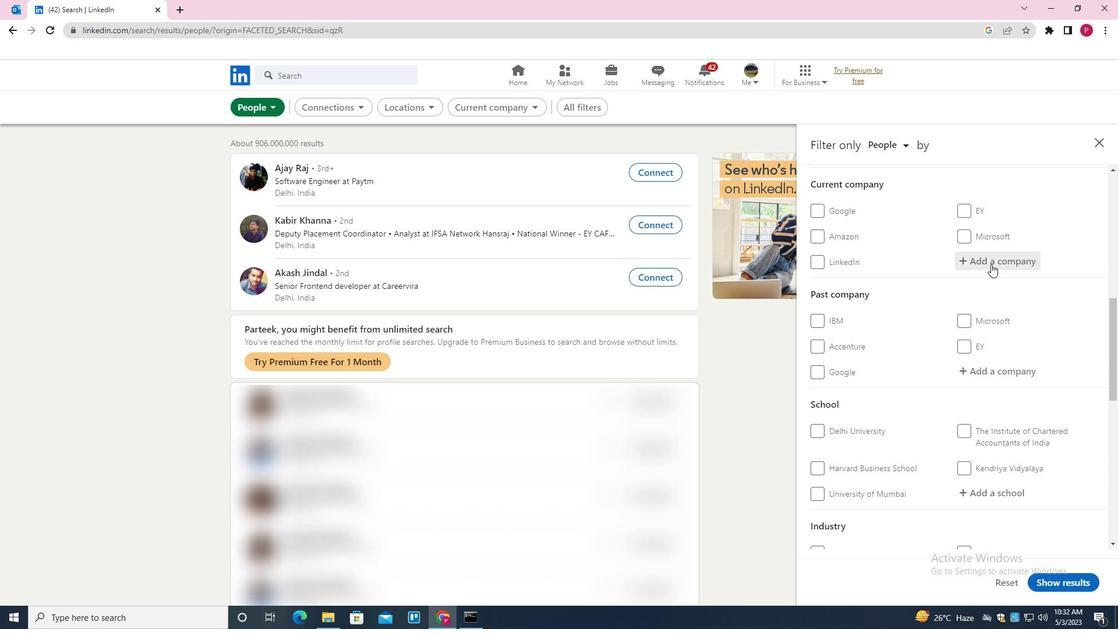 
Action: Key pressed <Key.shift><Key.shift><Key.shift><Key.shift><Key.shift><Key.shift><Key.shift><Key.shift>NATIONAL<Key.space><Key.shift><Key.shift><Key.shift><Key.shift><Key.shift>SKILL<Key.space><Key.shift><Key.shift><Key.shift><Key.shift>DEVELOPMENT<Key.space><Key.shift><Key.shift>CORPORATION<Key.down><Key.enter>
Screenshot: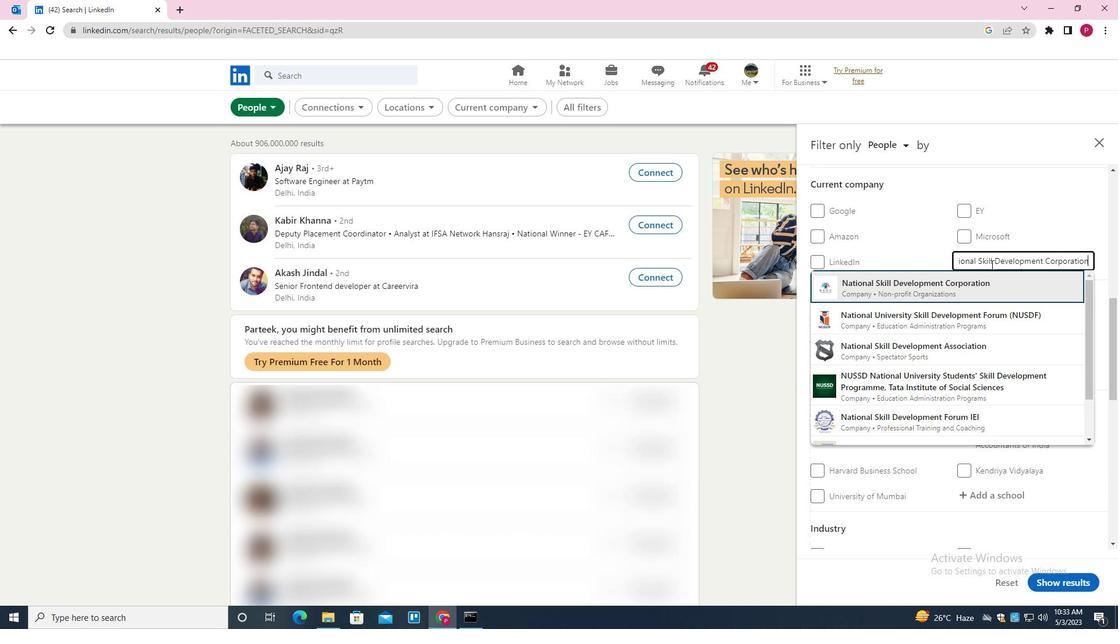 
Action: Mouse moved to (926, 269)
Screenshot: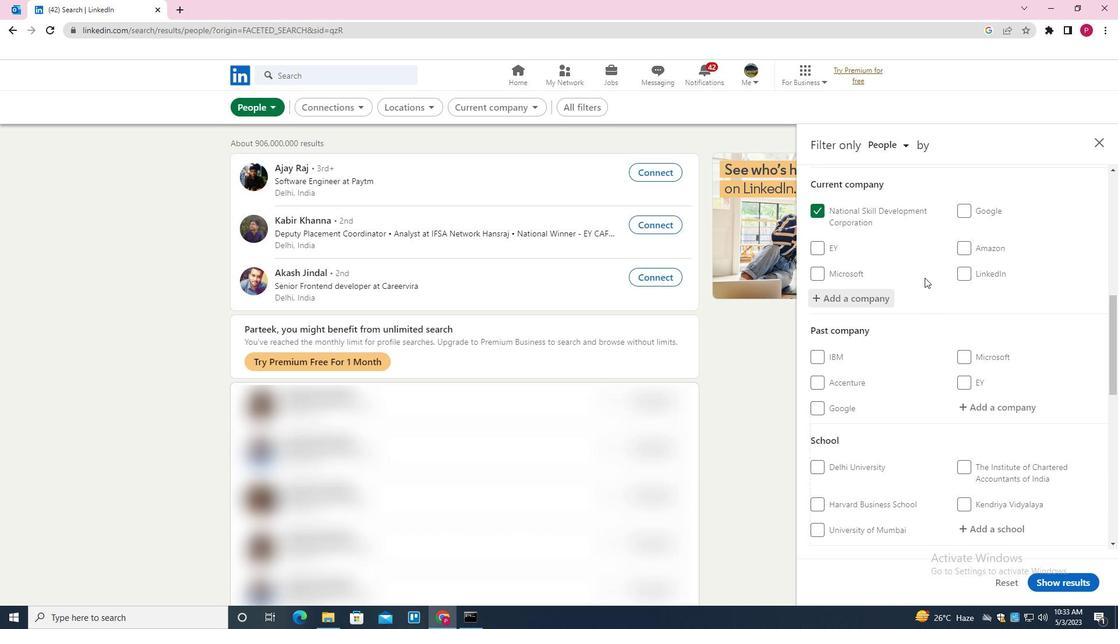 
Action: Mouse scrolled (926, 268) with delta (0, 0)
Screenshot: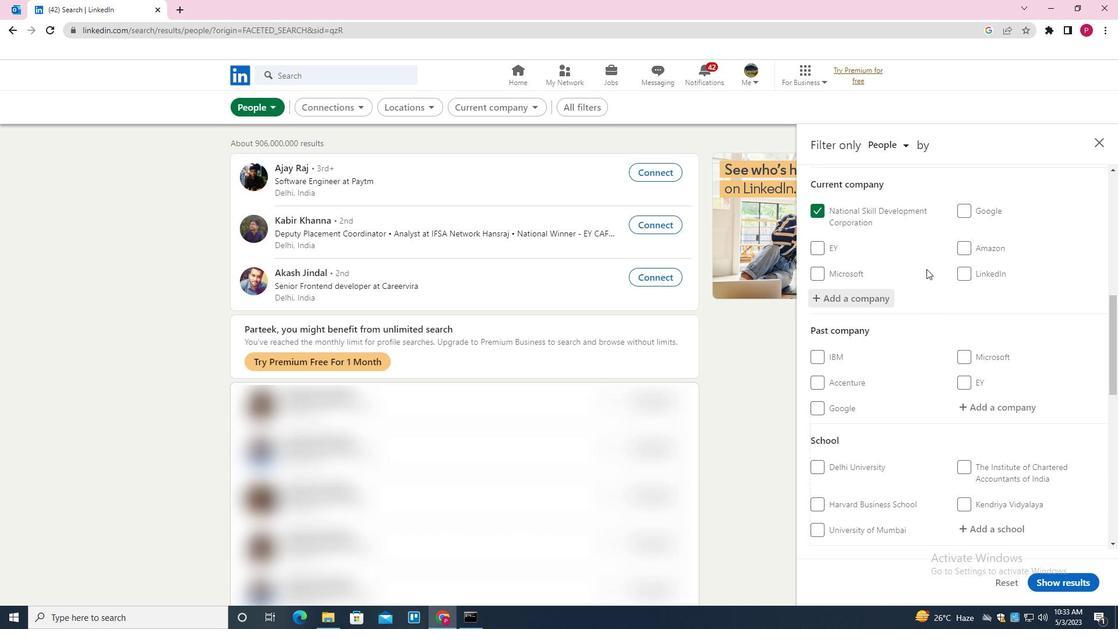 
Action: Mouse scrolled (926, 268) with delta (0, 0)
Screenshot: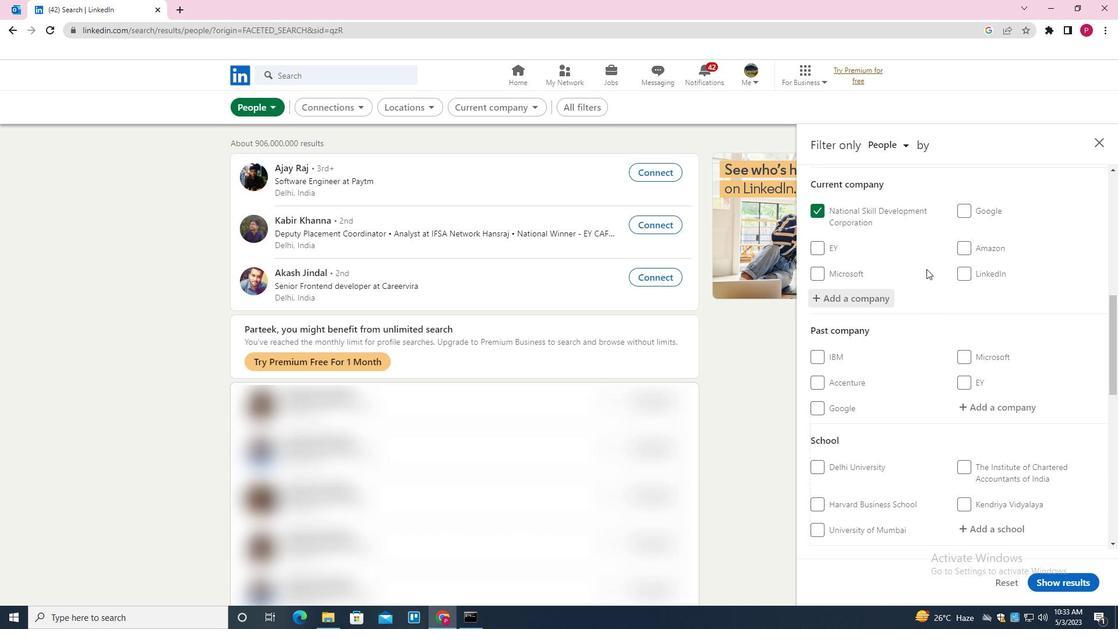 
Action: Mouse scrolled (926, 268) with delta (0, 0)
Screenshot: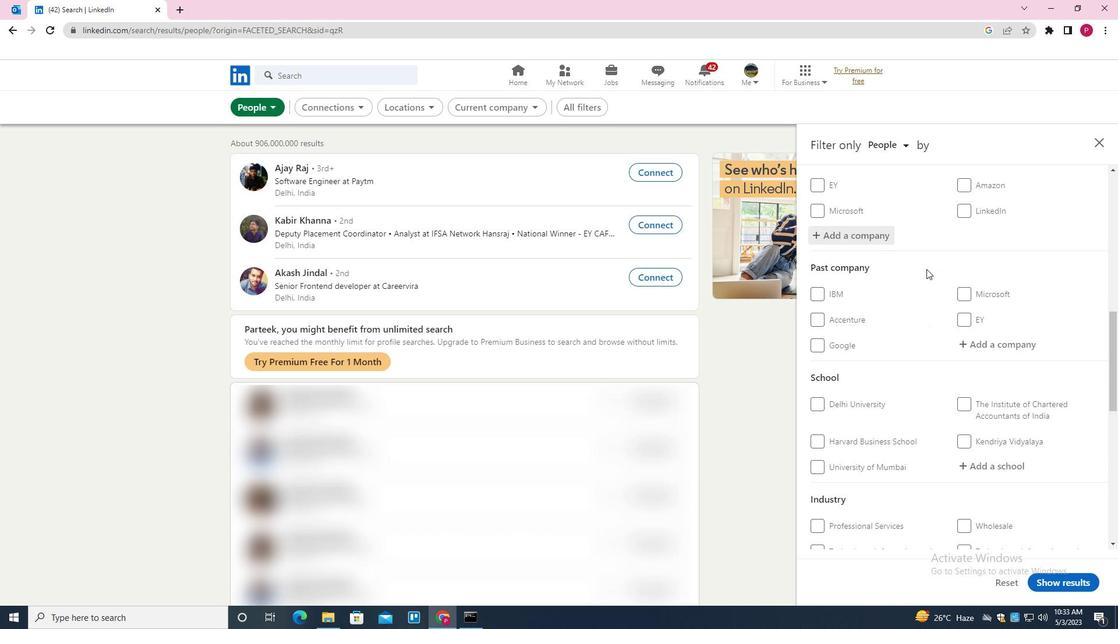 
Action: Mouse scrolled (926, 268) with delta (0, 0)
Screenshot: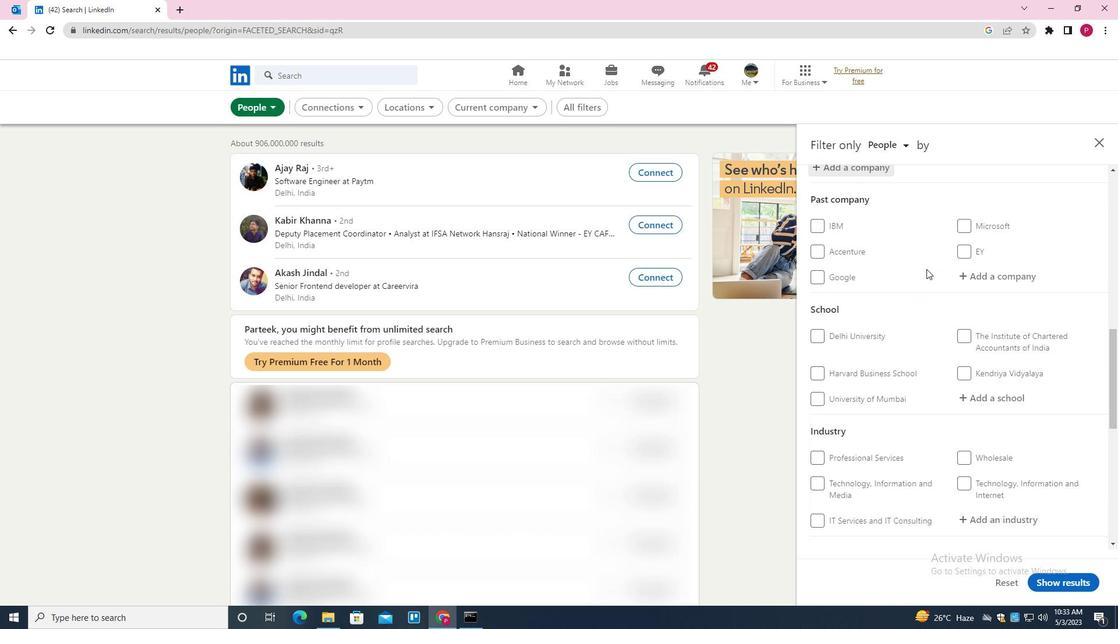 
Action: Mouse moved to (991, 287)
Screenshot: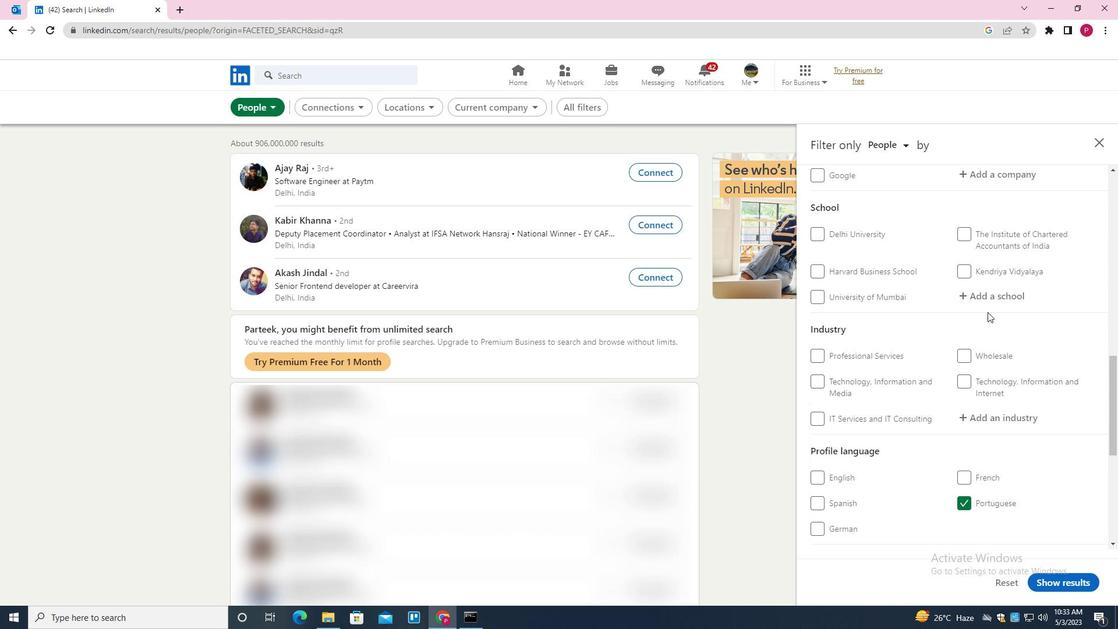 
Action: Mouse pressed left at (991, 287)
Screenshot: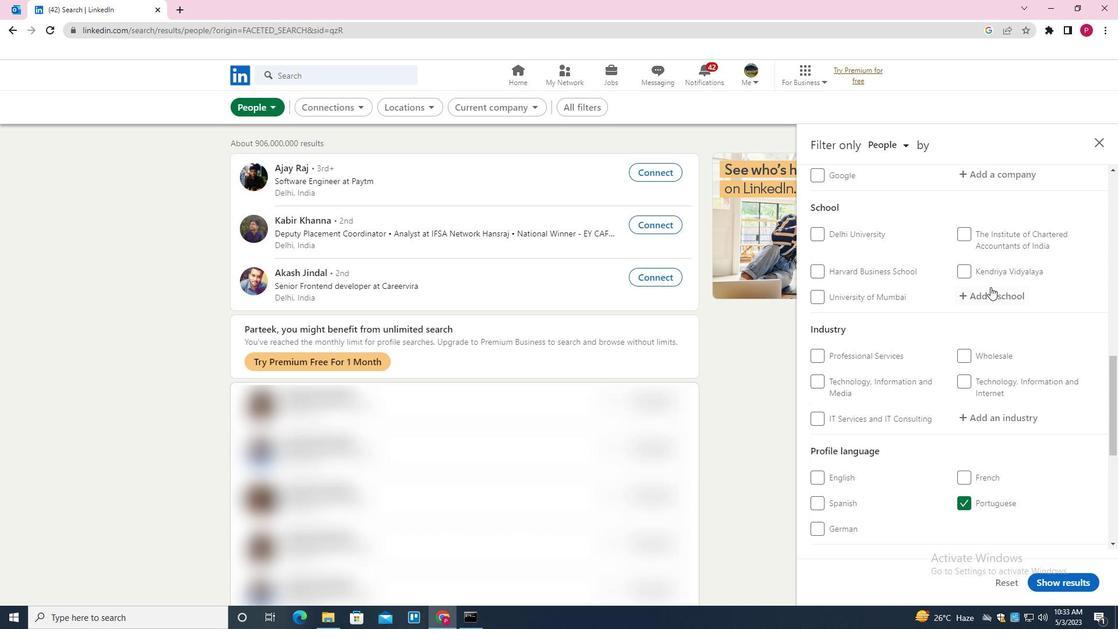 
Action: Mouse moved to (991, 287)
Screenshot: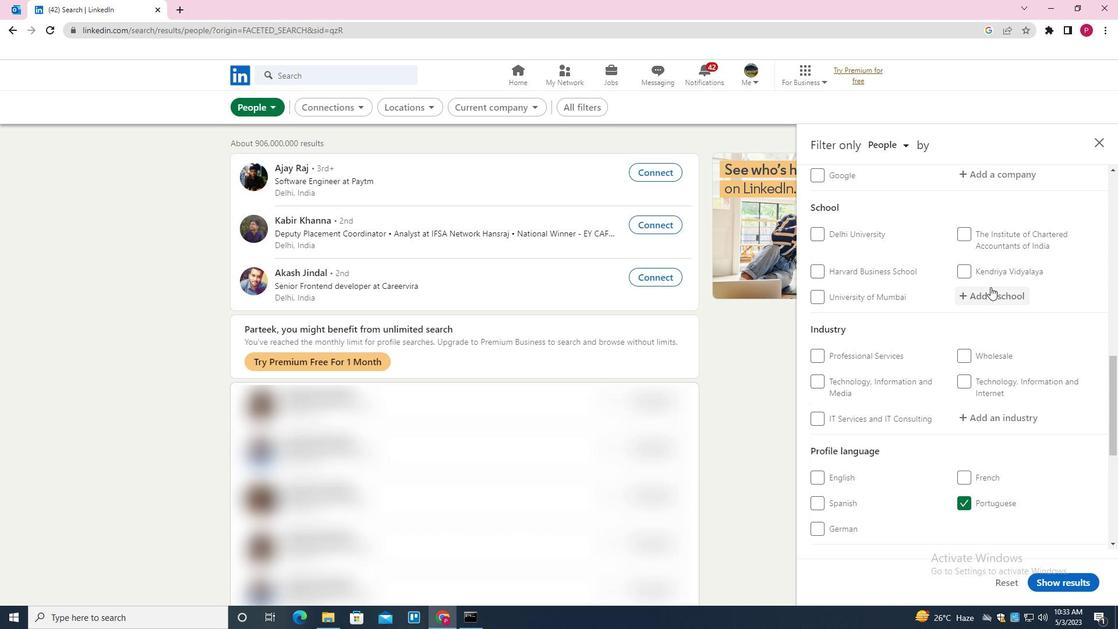 
Action: Key pressed <Key.shift><Key.shift><Key.shift><Key.shift><Key.shift><Key.shift><Key.shift><Key.shift><Key.shift><Key.shift><Key.shift><Key.shift><Key.shift><Key.shift><Key.shift><Key.shift>UNIVERSITY<Key.space><Key.shift>OF<Key.space><Key.shift>KASHMIR<Key.space><Key.down><Key.enter>
Screenshot: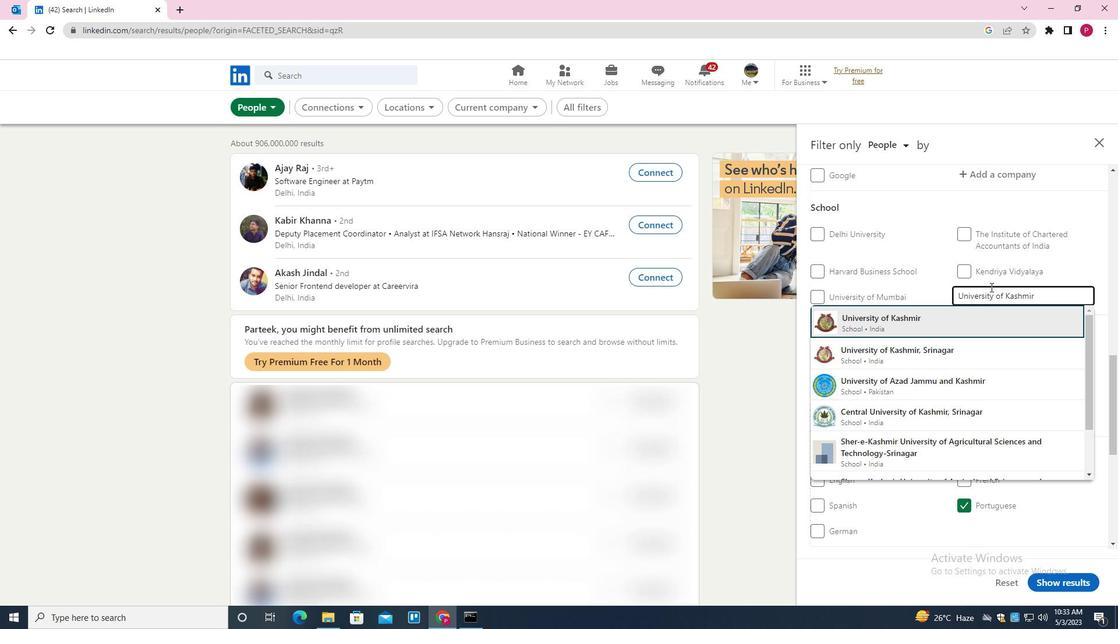 
Action: Mouse moved to (991, 290)
Screenshot: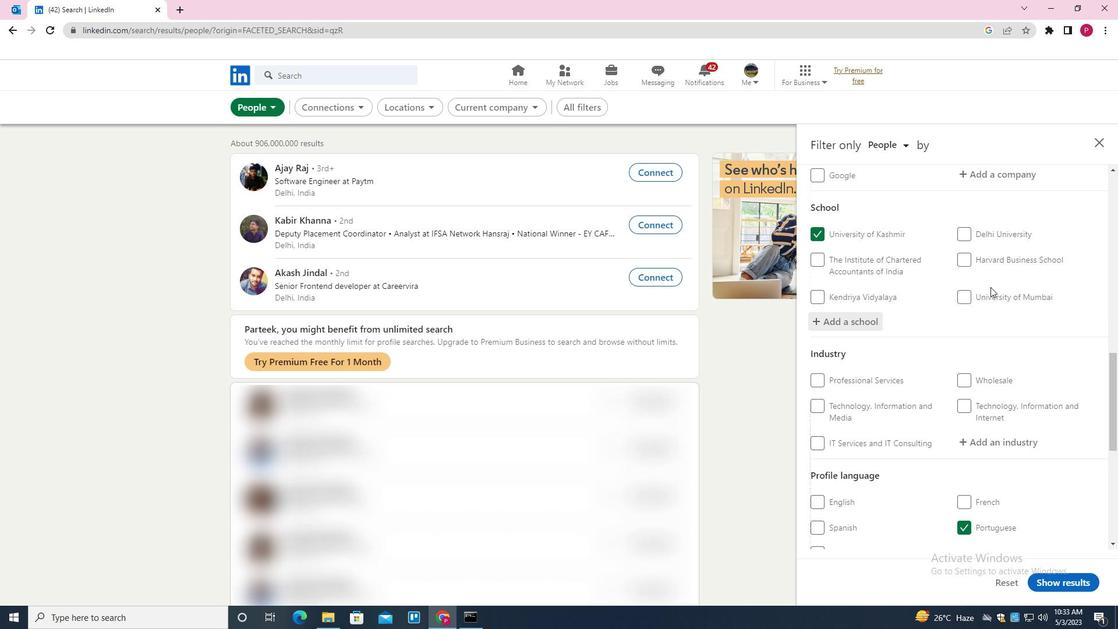 
Action: Mouse scrolled (991, 290) with delta (0, 0)
Screenshot: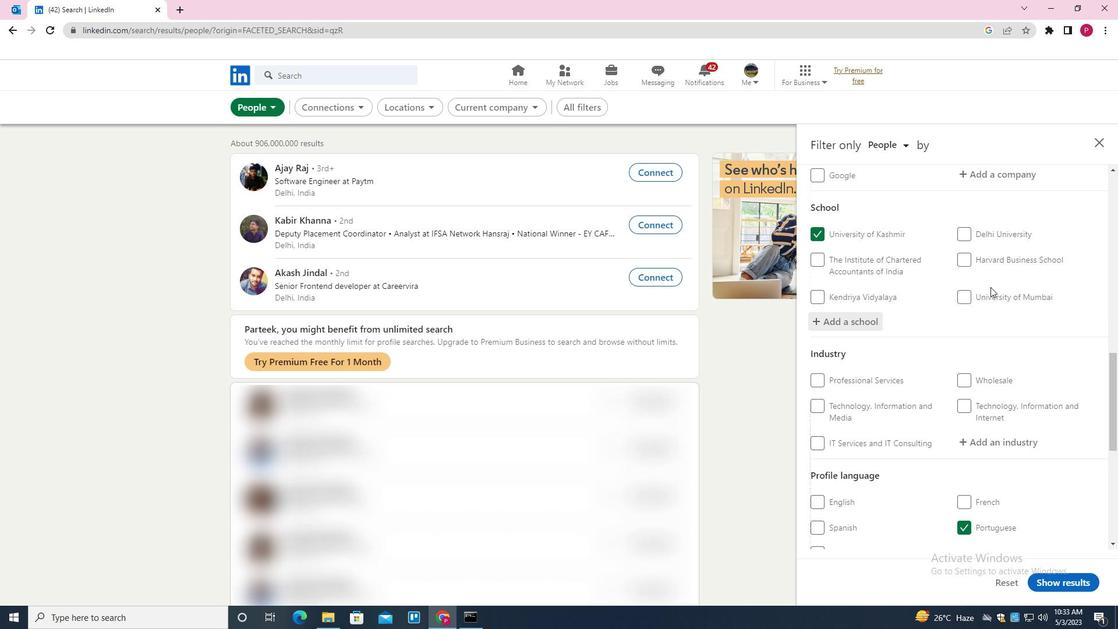 
Action: Mouse moved to (991, 293)
Screenshot: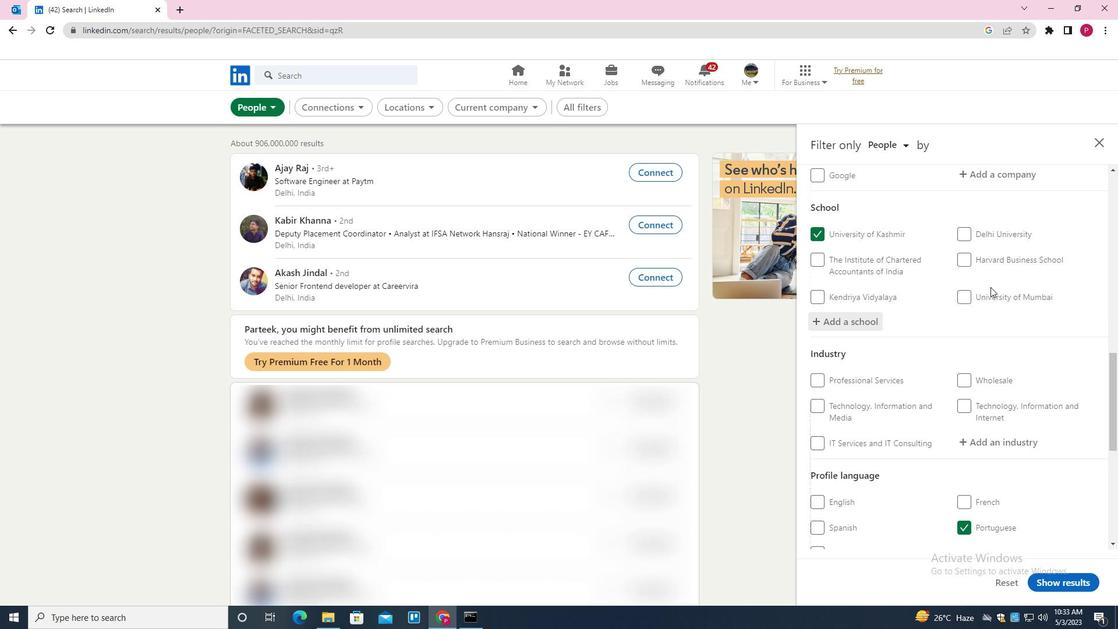 
Action: Mouse scrolled (991, 292) with delta (0, 0)
Screenshot: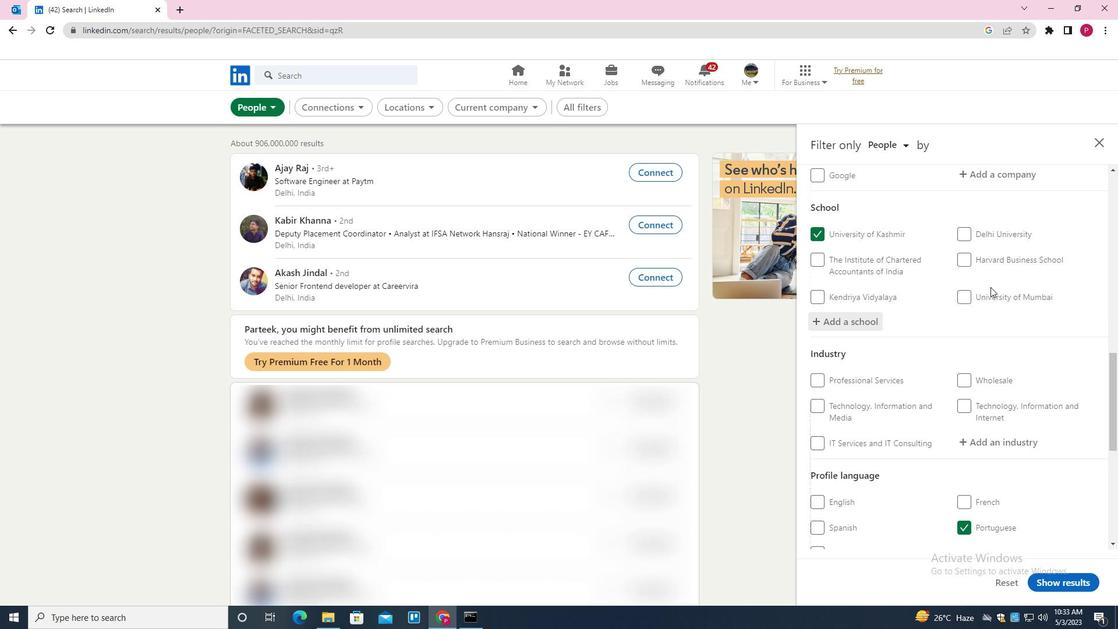 
Action: Mouse moved to (991, 293)
Screenshot: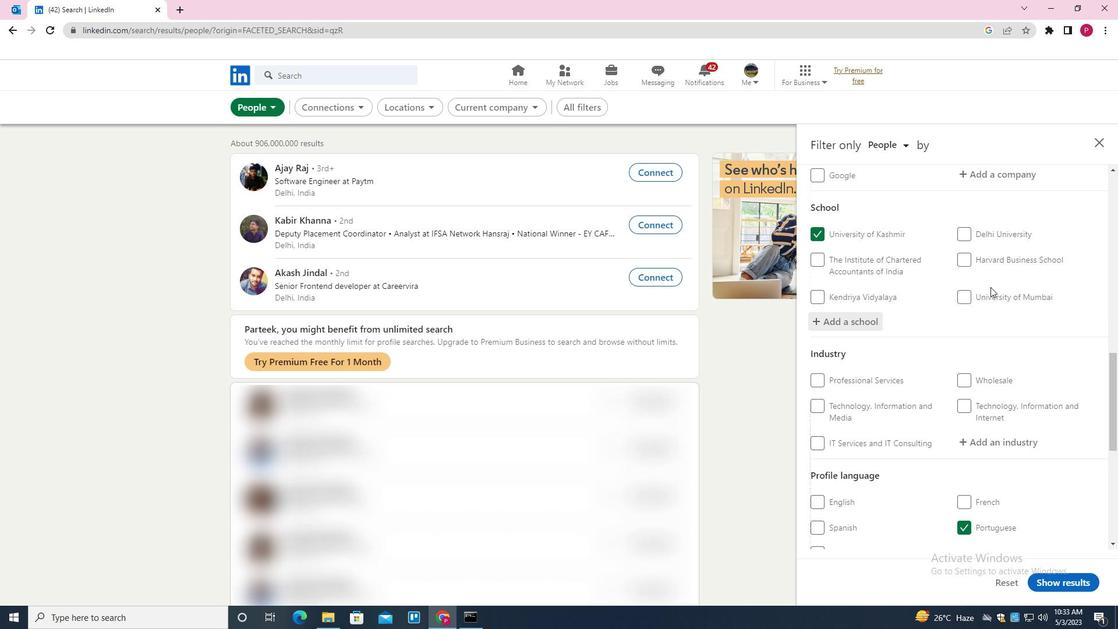 
Action: Mouse scrolled (991, 293) with delta (0, 0)
Screenshot: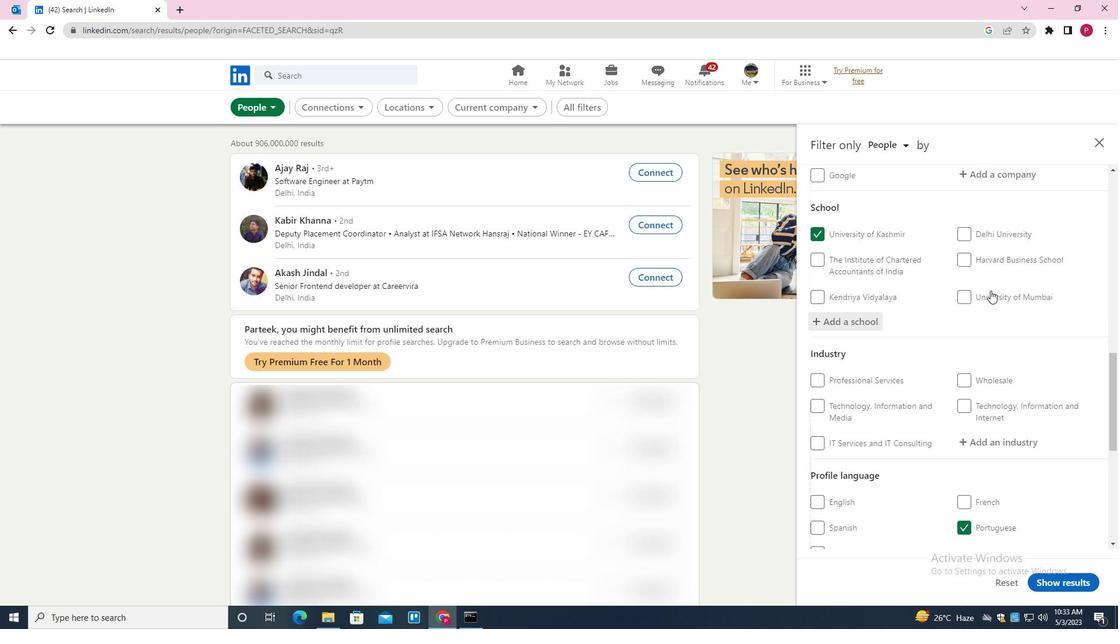 
Action: Mouse moved to (1009, 266)
Screenshot: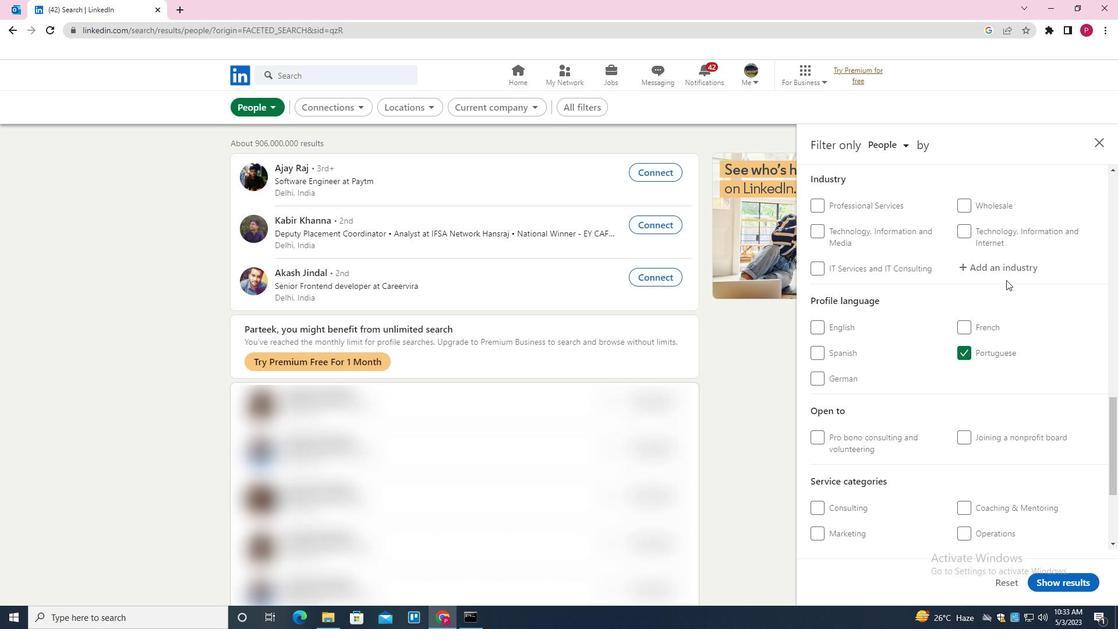
Action: Mouse pressed left at (1009, 266)
Screenshot: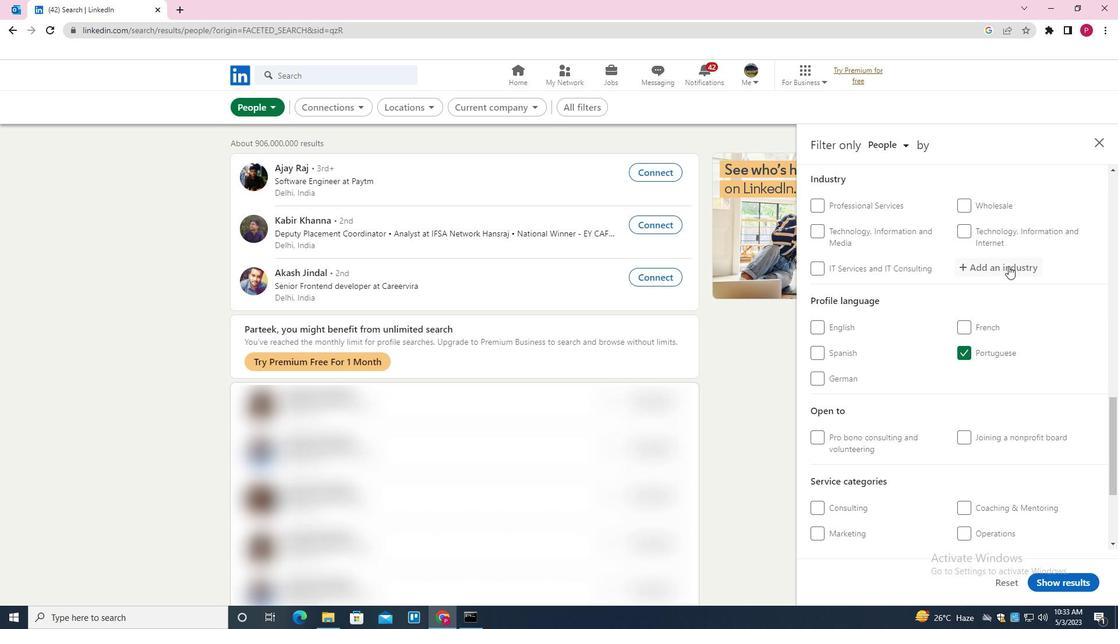 
Action: Key pressed <Key.shift><Key.shift><Key.shift><Key.shift><Key.shift>LOAN<Key.space><Key.shift>BROKERS<Key.down><Key.enter>
Screenshot: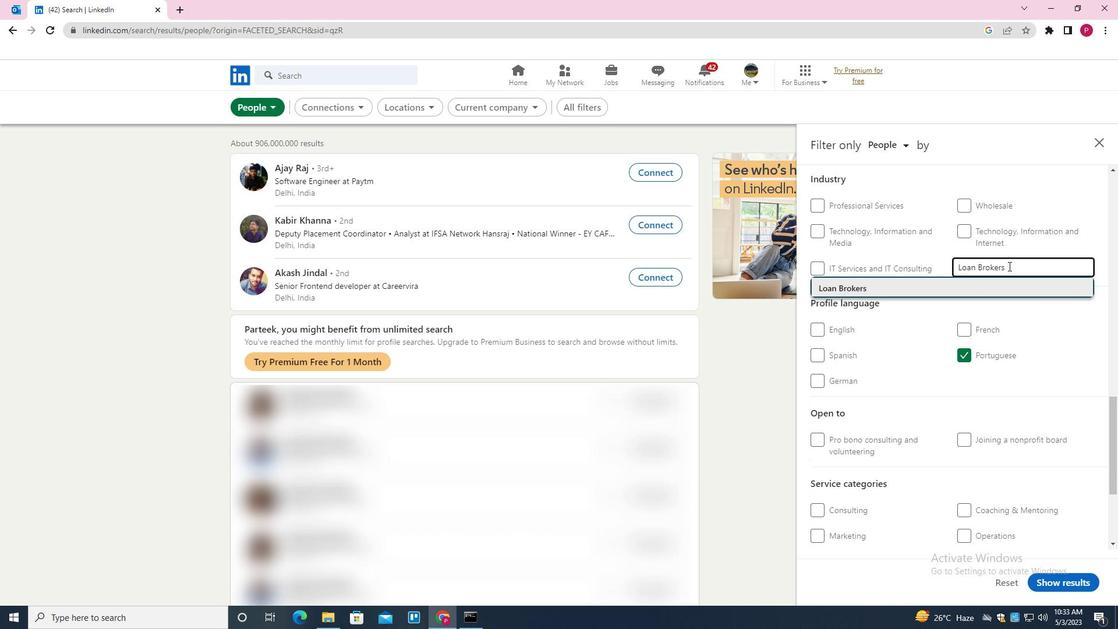 
Action: Mouse scrolled (1009, 265) with delta (0, 0)
Screenshot: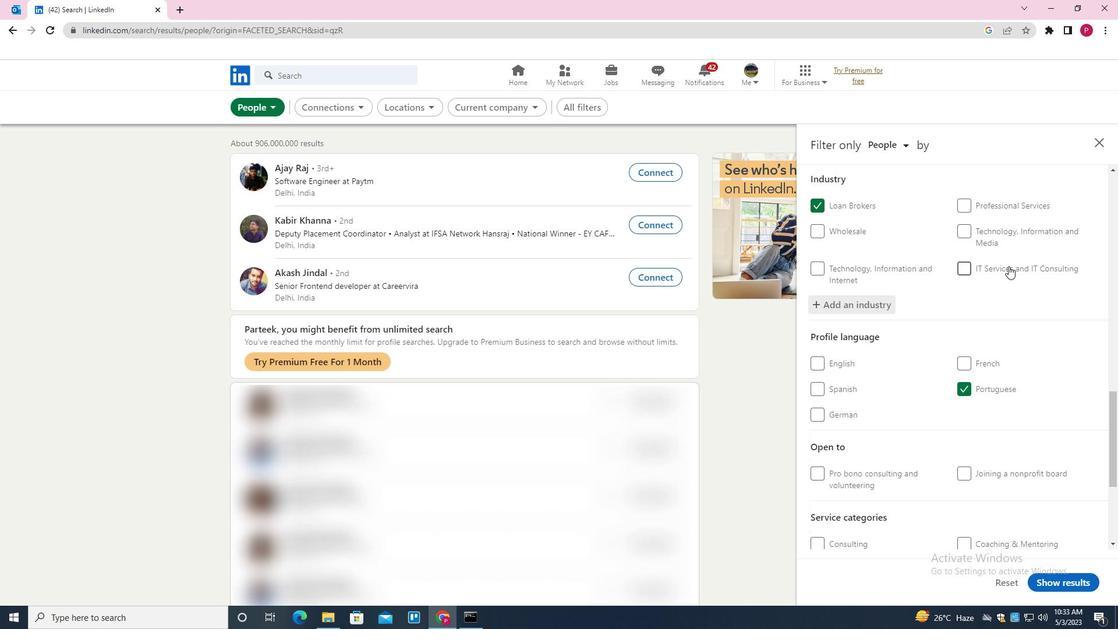 
Action: Mouse scrolled (1009, 265) with delta (0, 0)
Screenshot: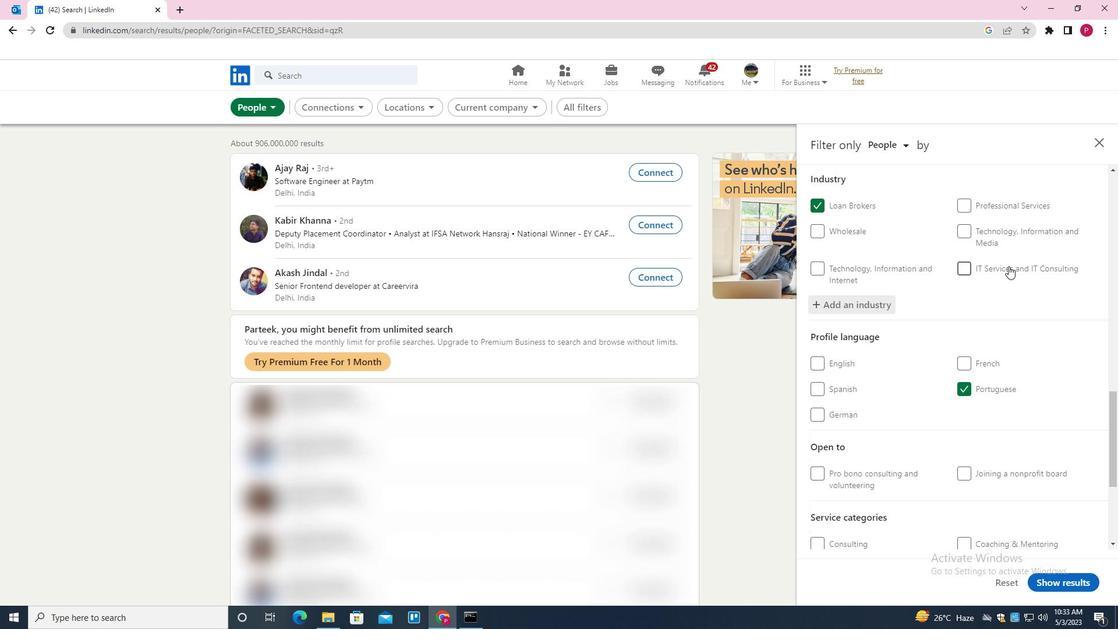 
Action: Mouse moved to (1010, 268)
Screenshot: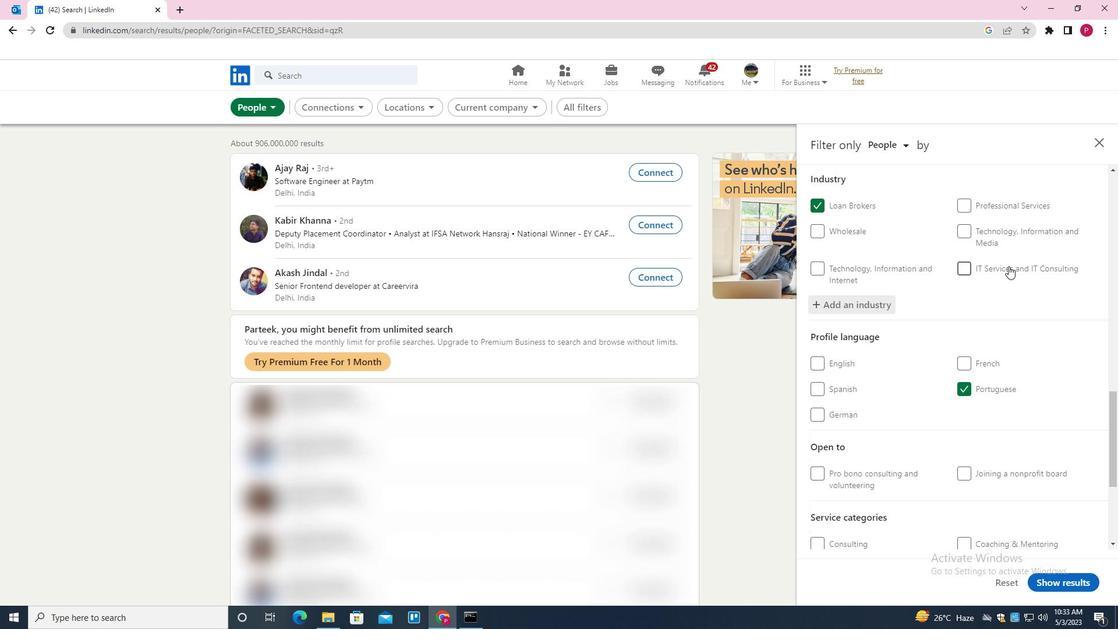
Action: Mouse scrolled (1010, 267) with delta (0, 0)
Screenshot: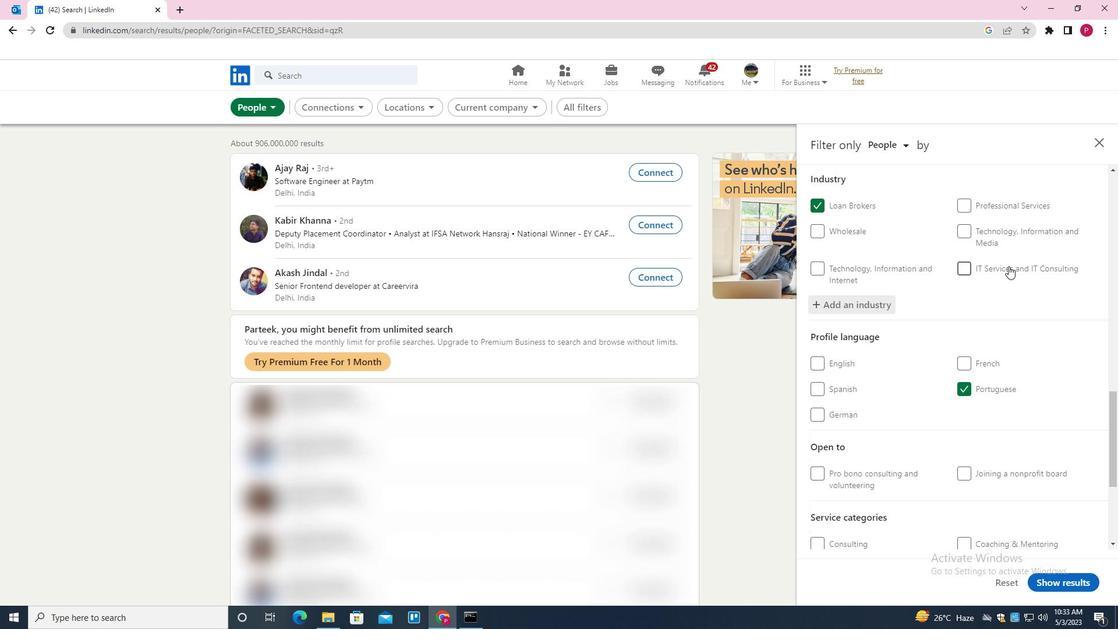 
Action: Mouse moved to (1011, 272)
Screenshot: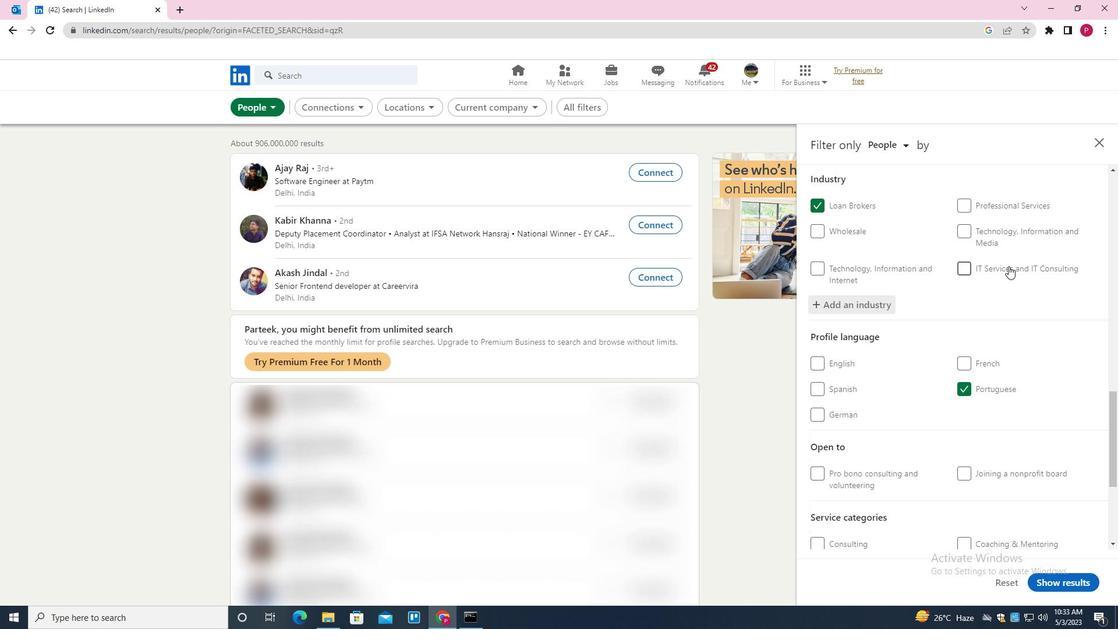 
Action: Mouse scrolled (1011, 272) with delta (0, 0)
Screenshot: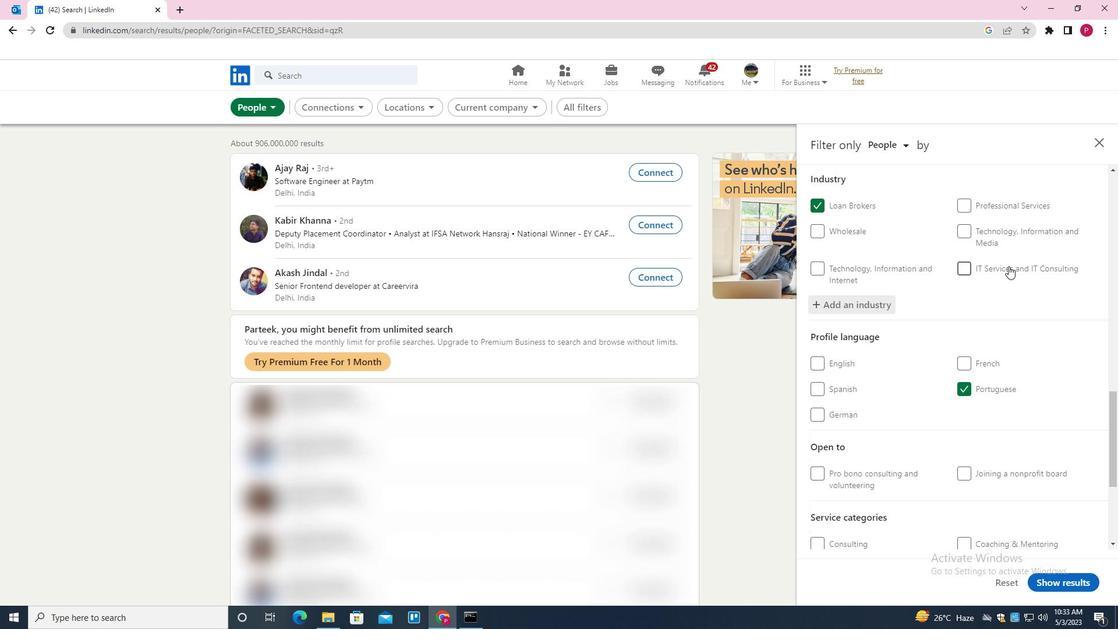 
Action: Mouse moved to (994, 379)
Screenshot: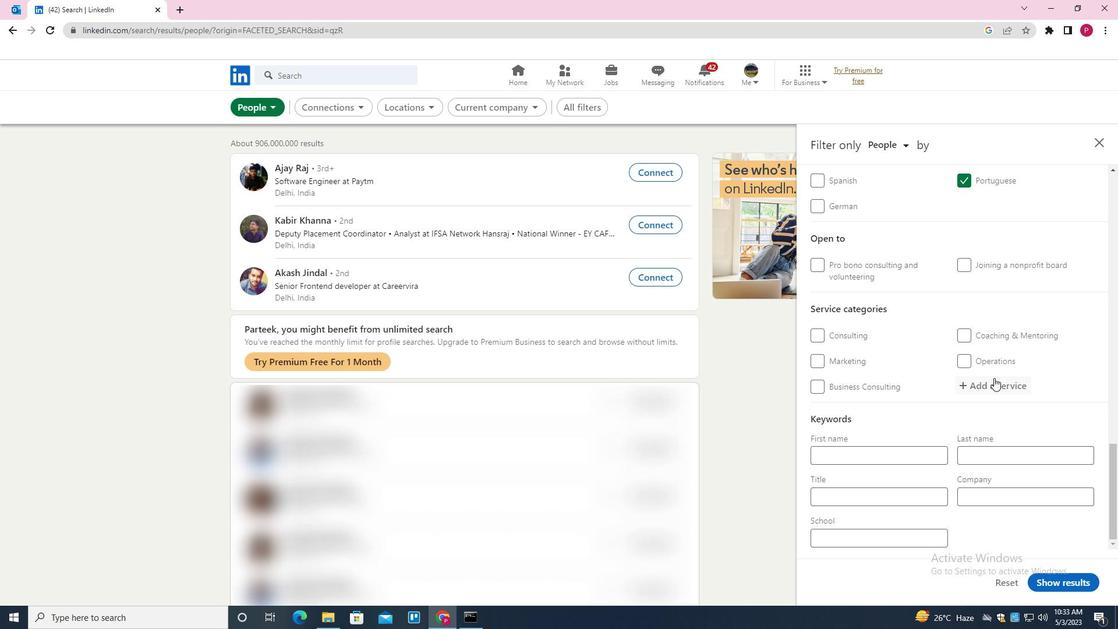 
Action: Mouse pressed left at (994, 379)
Screenshot: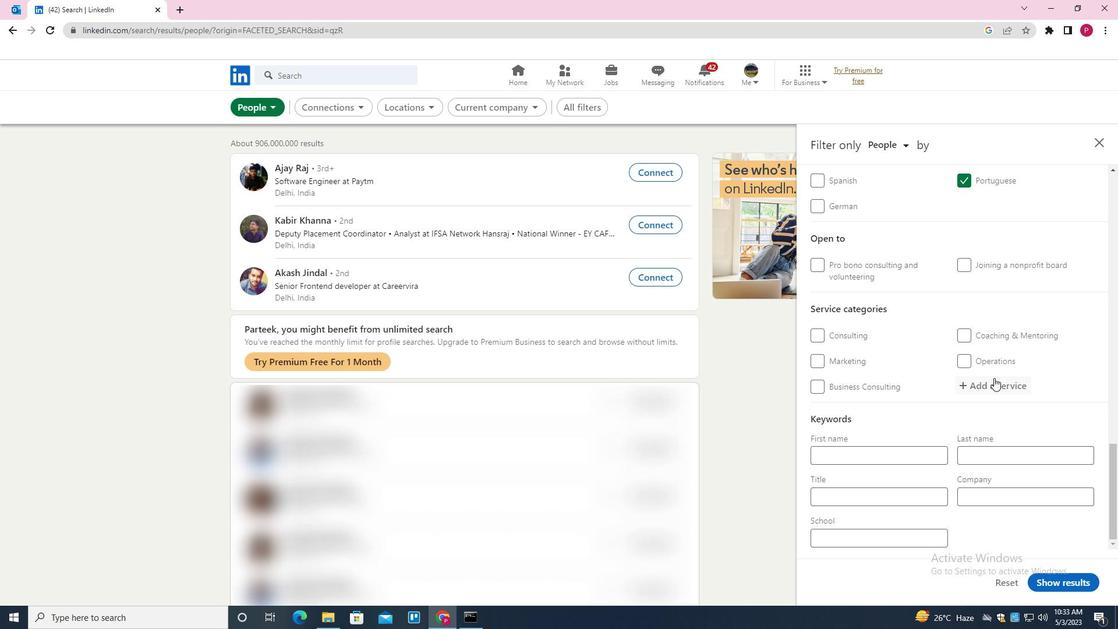 
Action: Key pressed <Key.shift><Key.shift><Key.shift><Key.shift><Key.shift><Key.shift><Key.shift><Key.shift><Key.shift>NETWORK<Key.space><Key.shift><Key.shift><Key.shift><Key.shift><Key.shift><Key.shift><Key.shift><Key.shift><Key.shift><Key.shift><Key.shift><Key.shift><Key.shift><Key.shift><Key.shift><Key.shift><Key.shift>SUPPORT<Key.down><Key.enter>
Screenshot: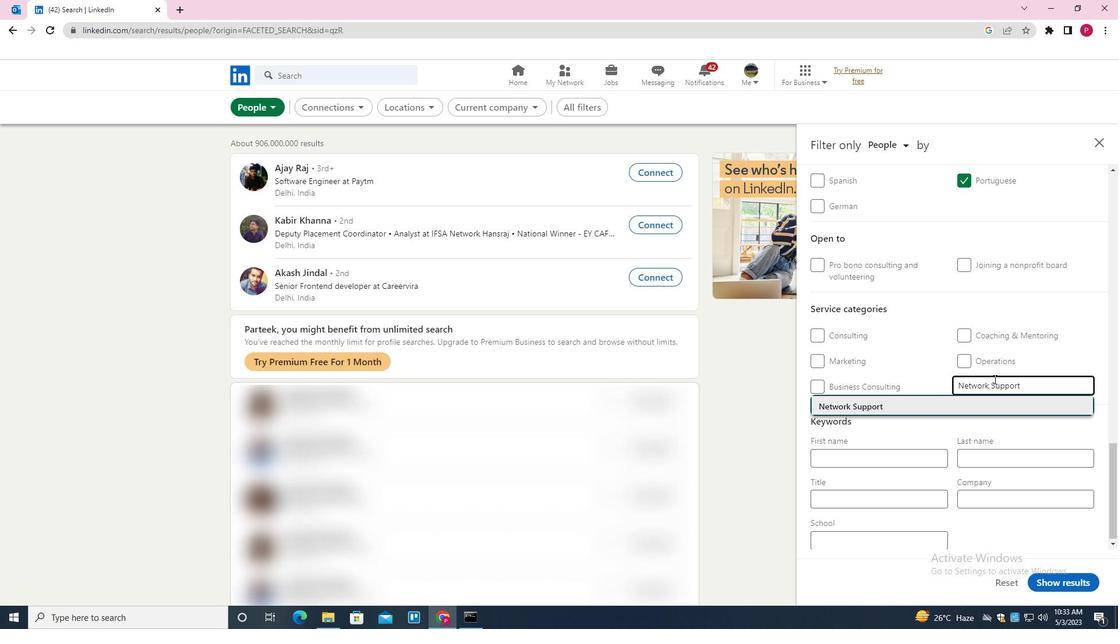 
Action: Mouse scrolled (994, 378) with delta (0, 0)
Screenshot: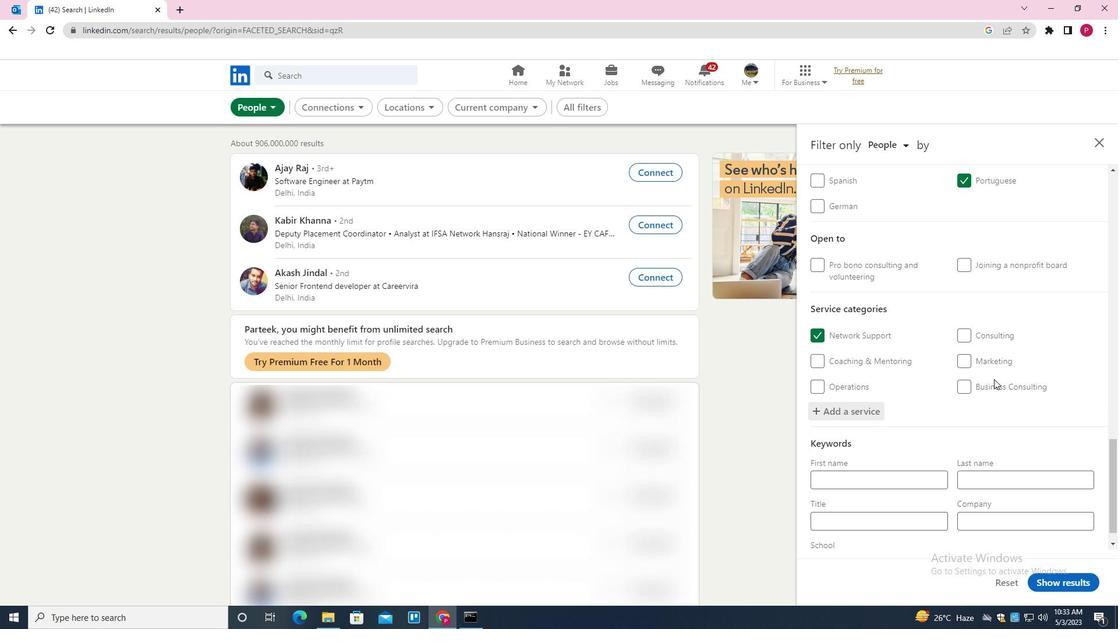 
Action: Mouse moved to (985, 384)
Screenshot: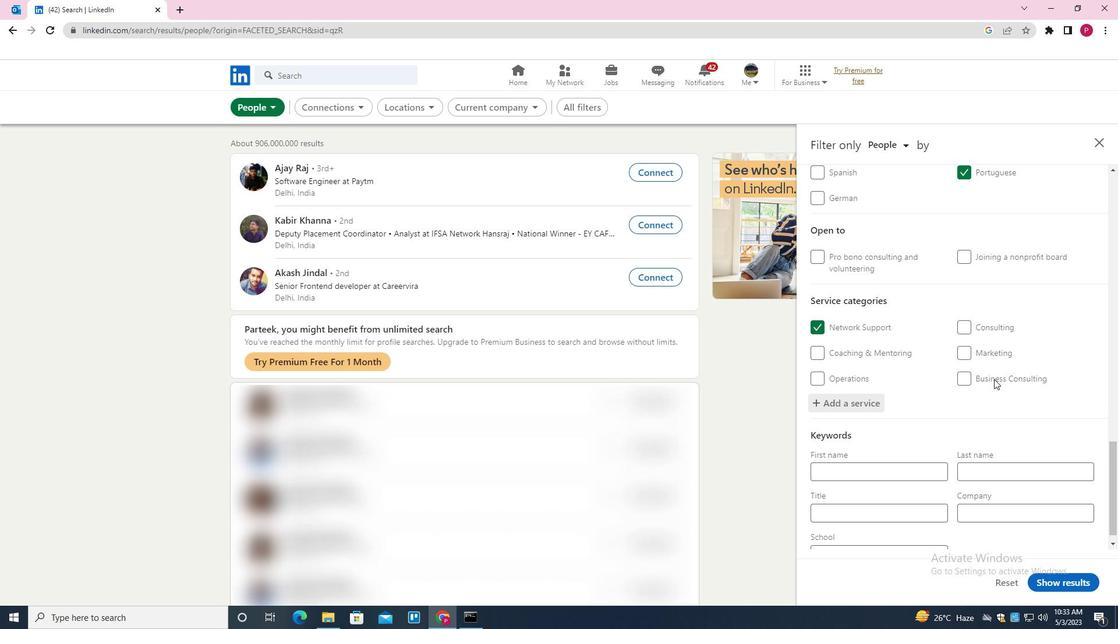 
Action: Mouse scrolled (985, 383) with delta (0, 0)
Screenshot: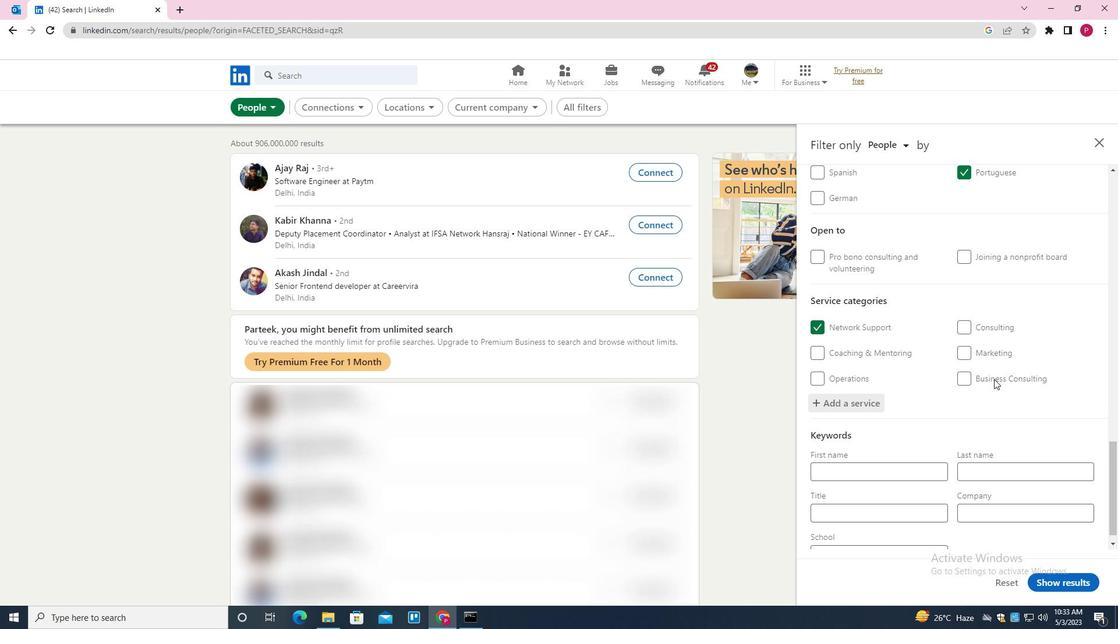 
Action: Mouse moved to (968, 400)
Screenshot: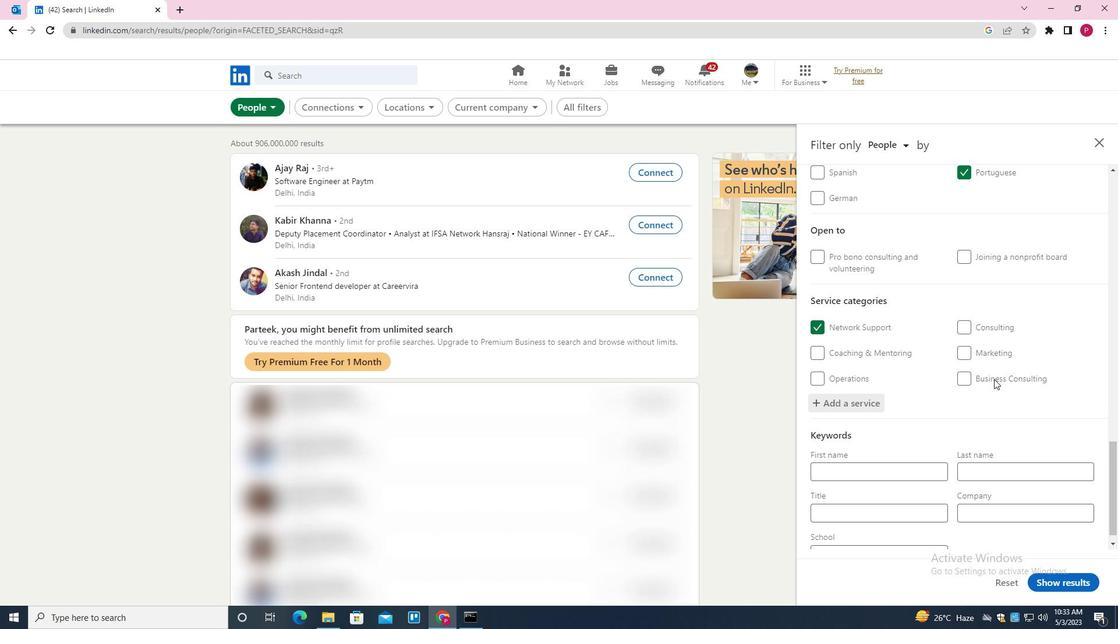 
Action: Mouse scrolled (968, 400) with delta (0, 0)
Screenshot: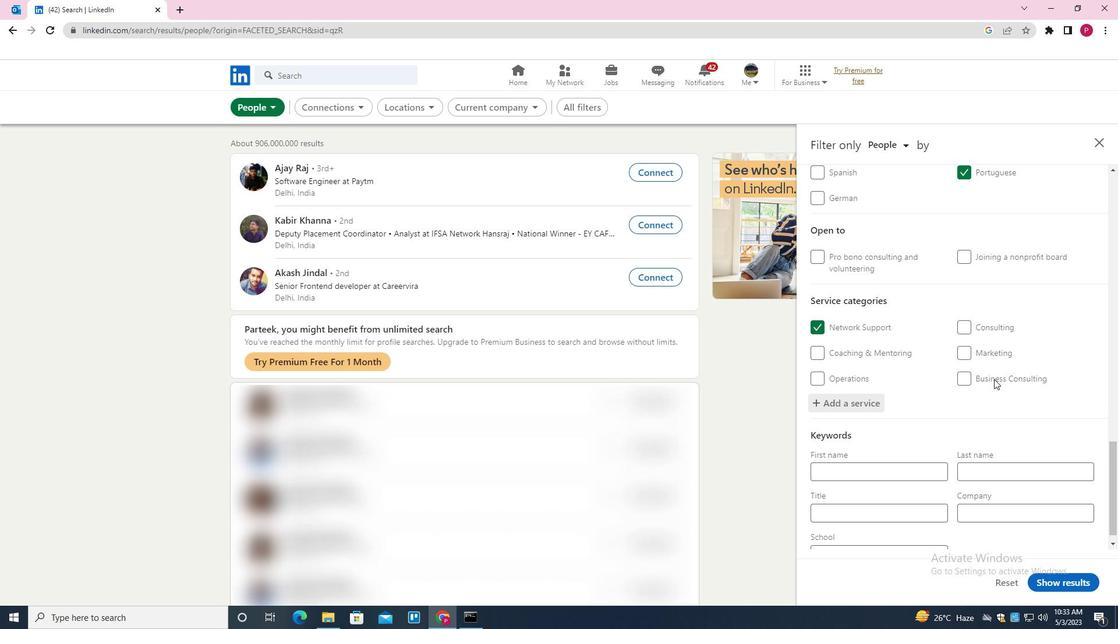 
Action: Mouse moved to (951, 419)
Screenshot: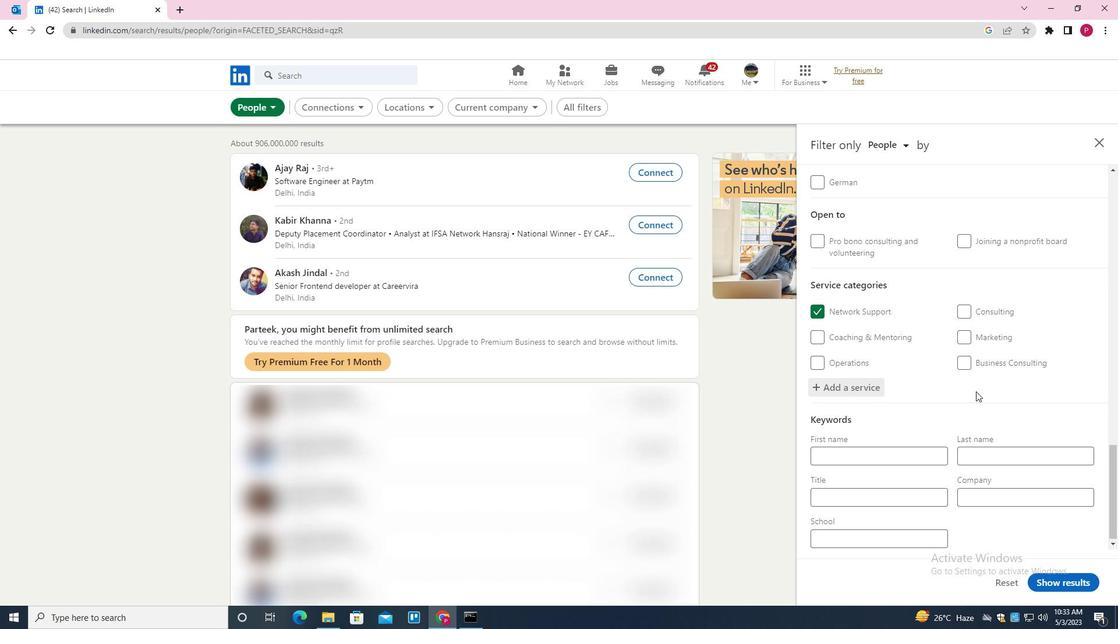 
Action: Mouse scrolled (951, 418) with delta (0, 0)
Screenshot: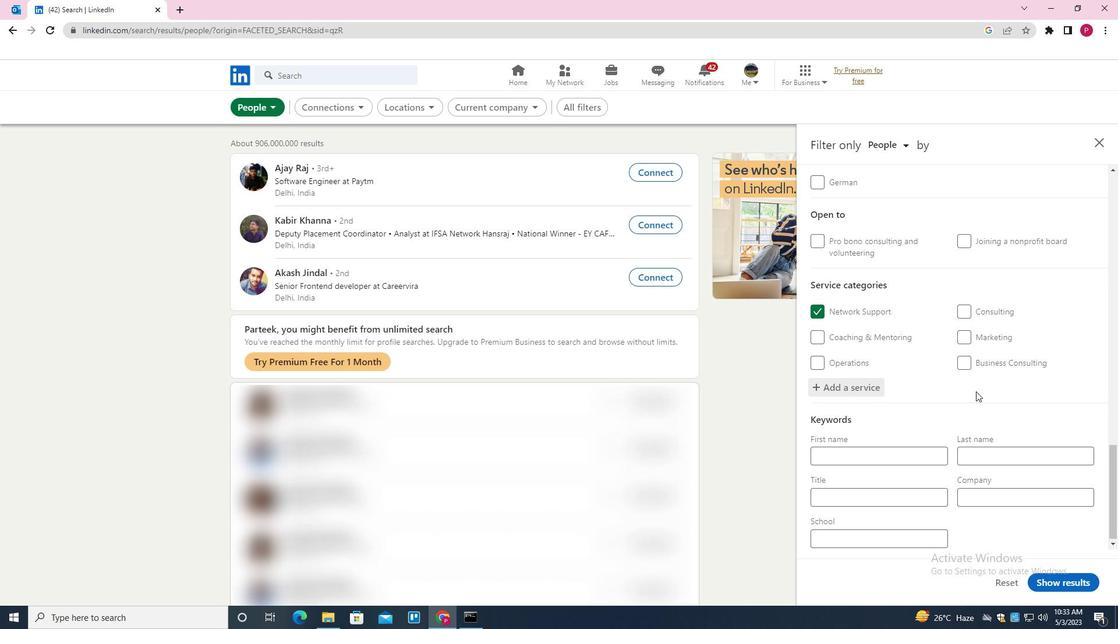 
Action: Mouse moved to (917, 487)
Screenshot: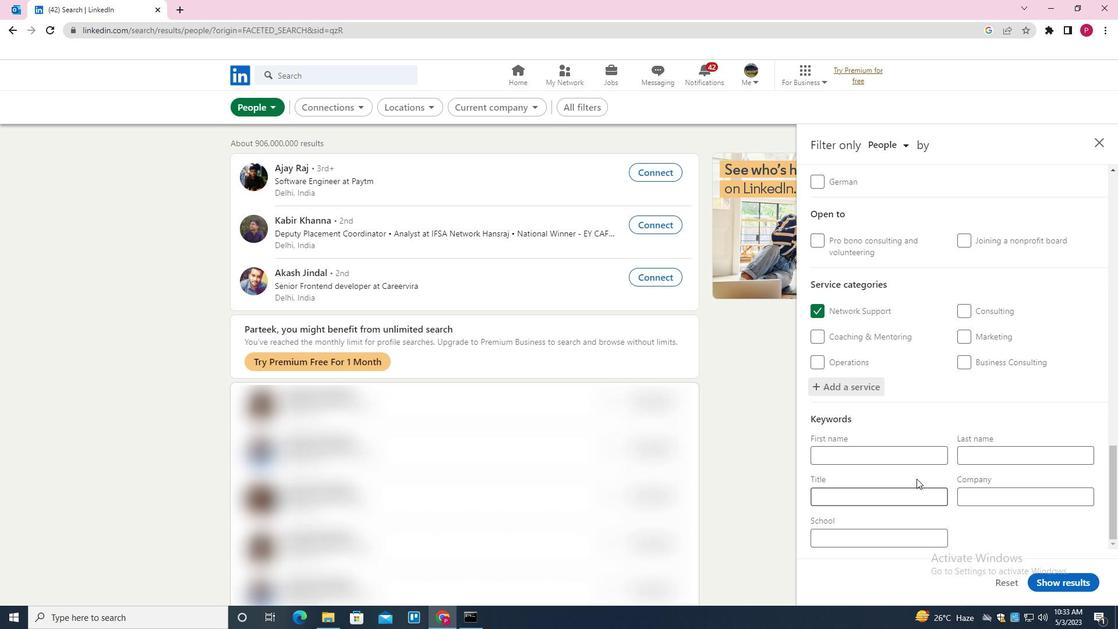 
Action: Mouse pressed left at (917, 487)
Screenshot: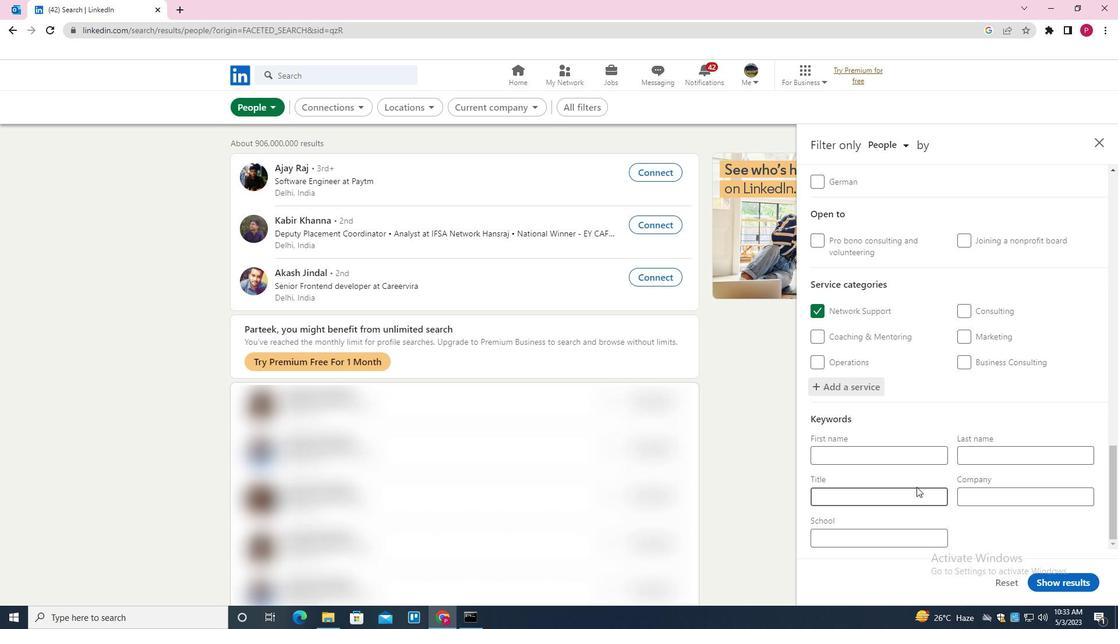 
Action: Key pressed <Key.shift><Key.shift><Key.shift><Key.shift><Key.shift><Key.shift><Key.shift><Key.shift><Key.shift><Key.shift><Key.shift><Key.shift><Key.shift><Key.shift><Key.shift><Key.shift><Key.shift><Key.shift><Key.shift><Key.shift>FAST<Key.space><Key.shift>FOOD<Key.space><Key.shift>WORKER
Screenshot: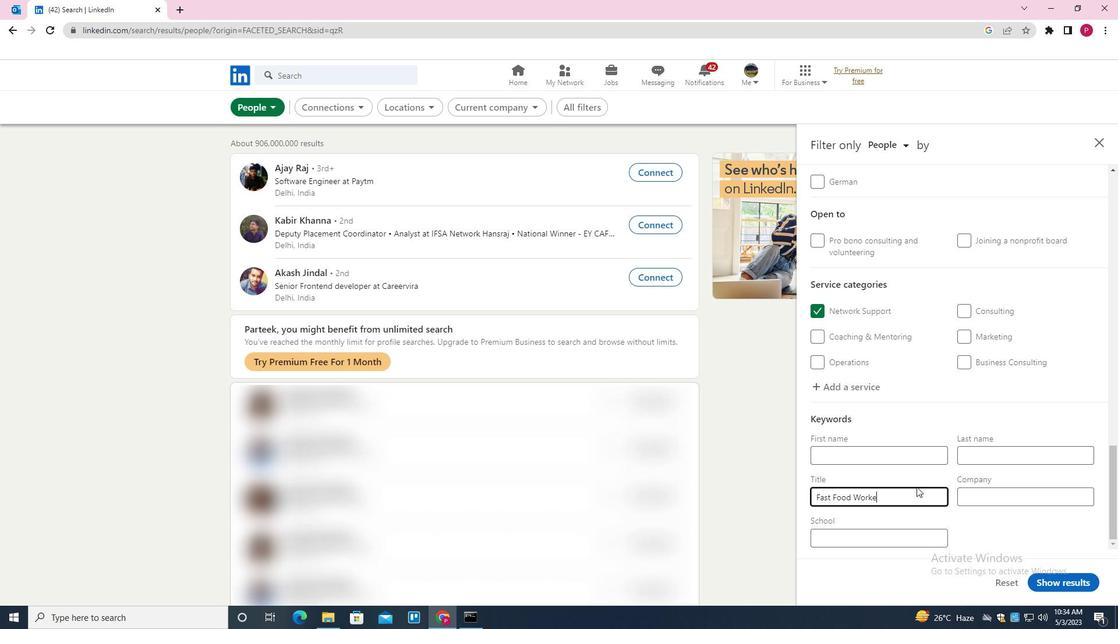 
Action: Mouse moved to (1071, 590)
Screenshot: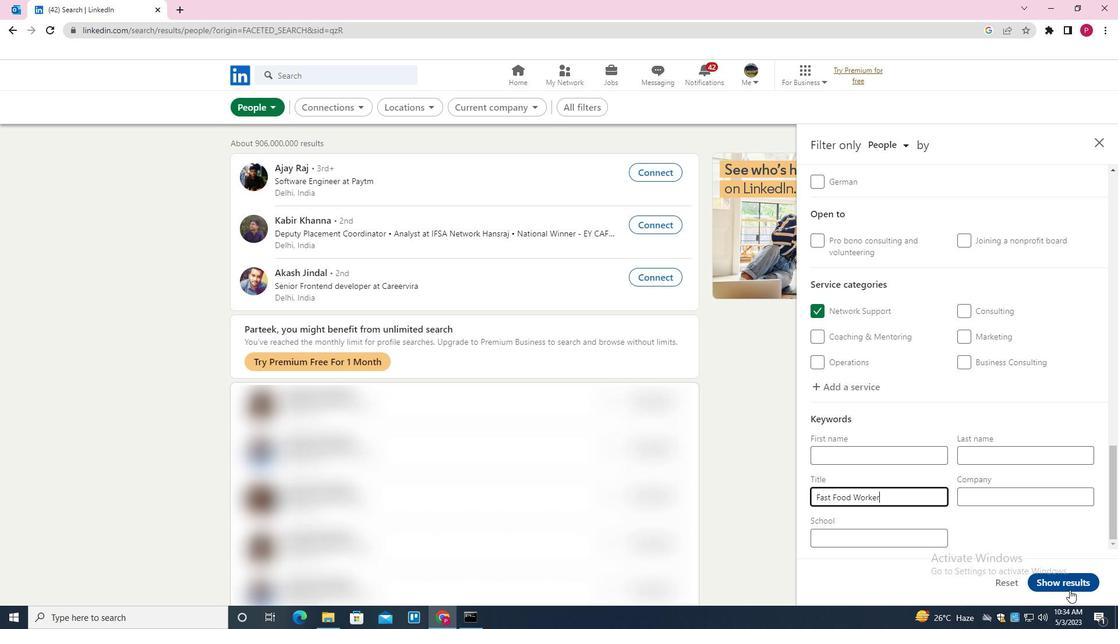 
Action: Mouse pressed left at (1071, 590)
Screenshot: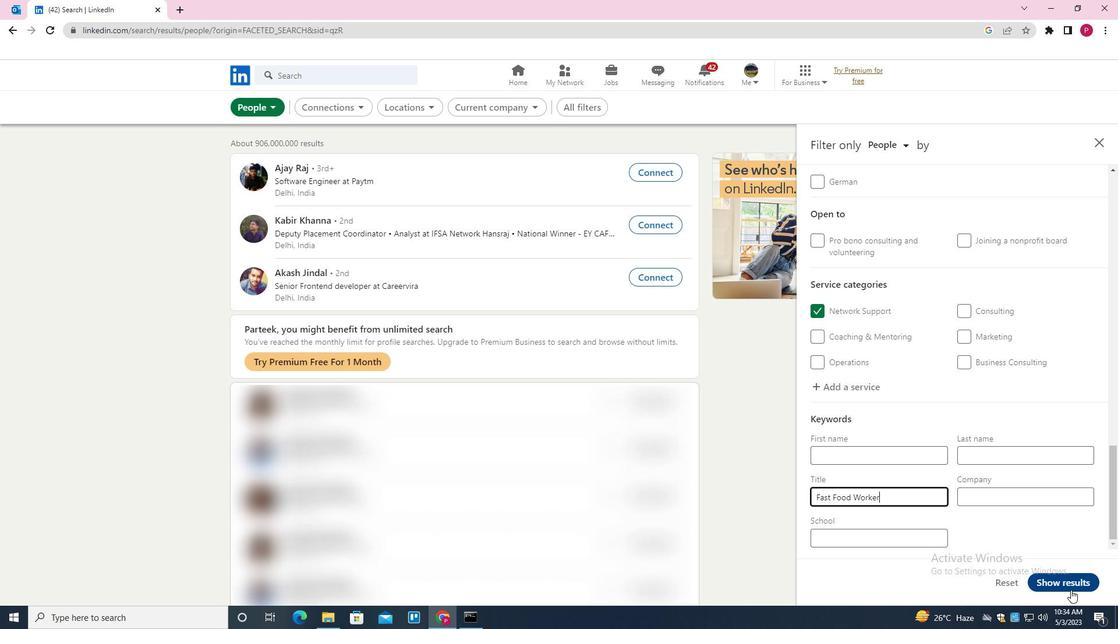 
Action: Mouse moved to (533, 193)
Screenshot: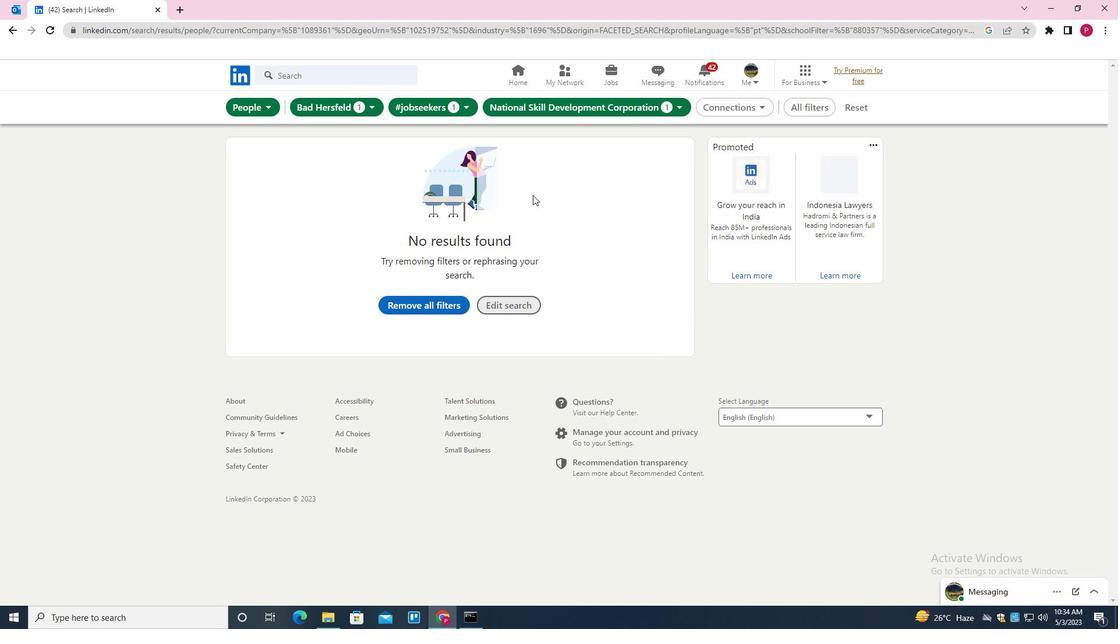 
